Task: Search one way flight ticket for 3 adults, 3 children in business from Dallas: Dallas Fort Worth International Airport to New Bern: Coastal Carolina Regional Airport (was Craven County Regional) on 8-4-2023. Choice of flights is Southwest. Number of bags: 4 checked bags. Price is upto 25000. Outbound departure time preference is 23:15.
Action: Mouse moved to (260, 344)
Screenshot: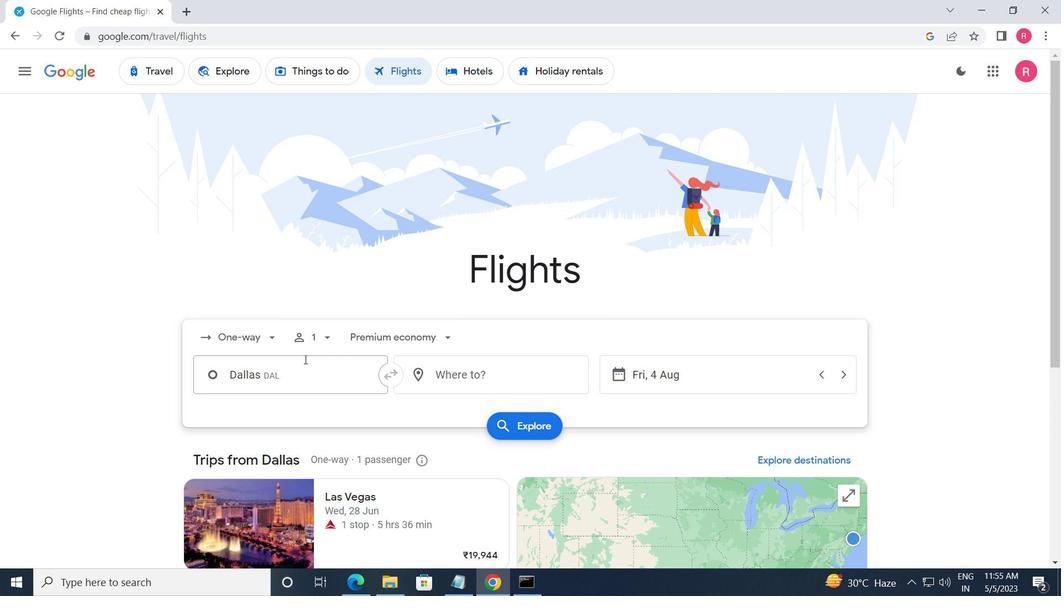 
Action: Mouse pressed left at (260, 344)
Screenshot: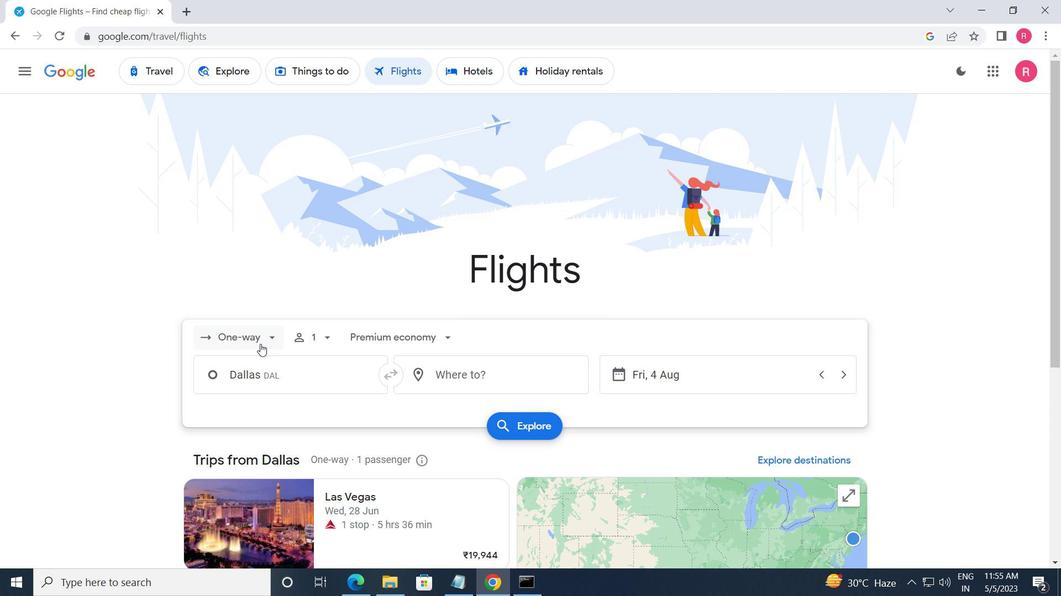 
Action: Mouse moved to (253, 400)
Screenshot: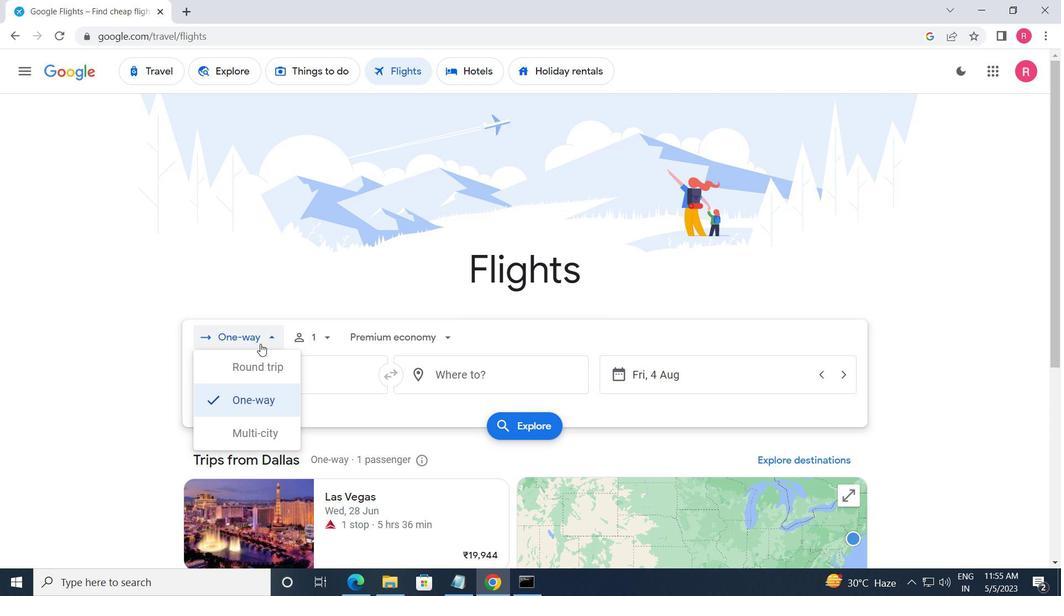 
Action: Mouse pressed left at (253, 400)
Screenshot: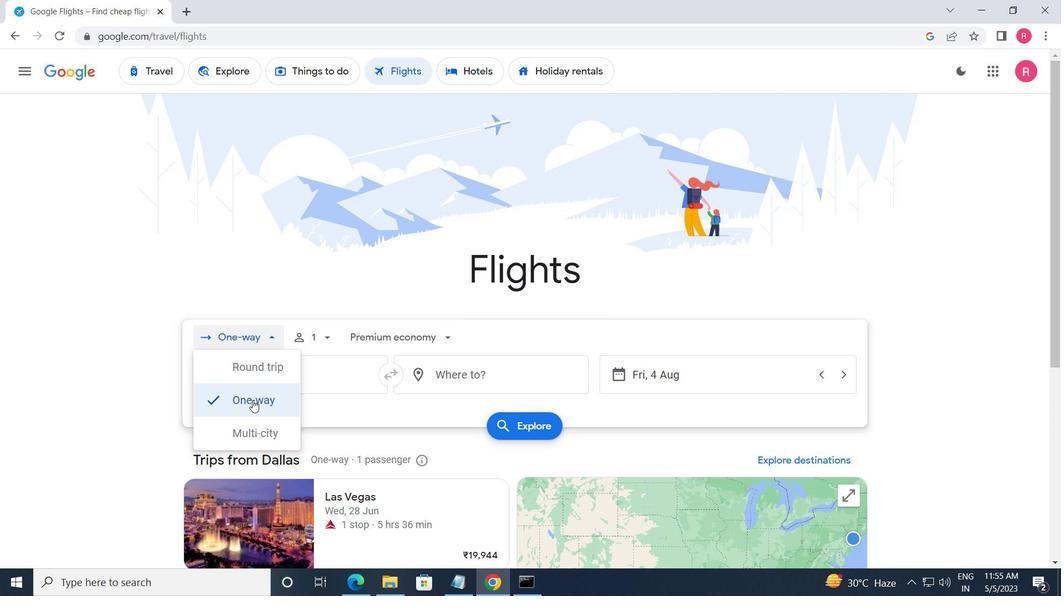 
Action: Mouse moved to (333, 338)
Screenshot: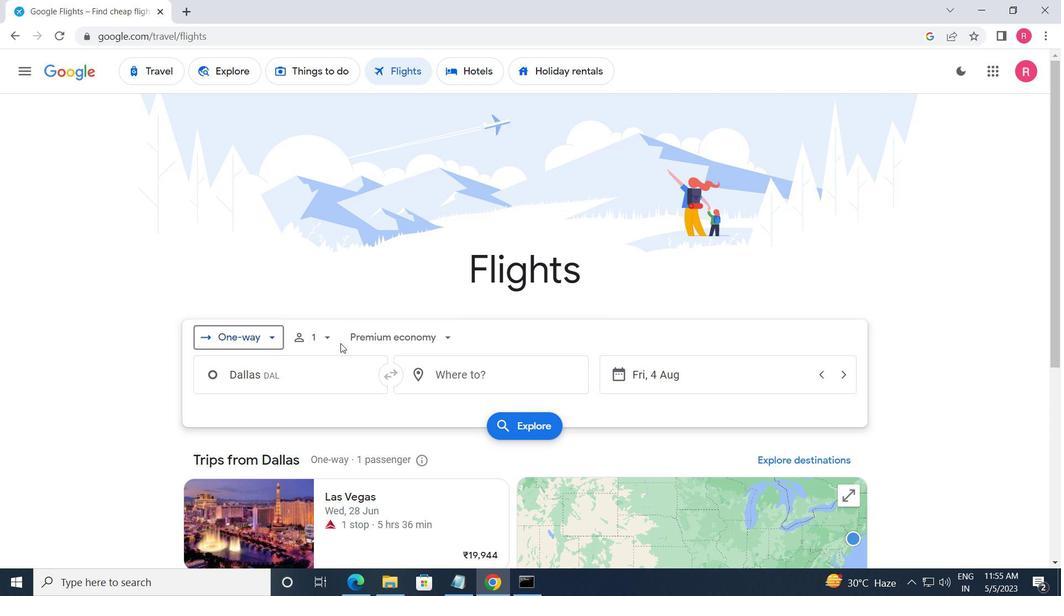 
Action: Mouse pressed left at (333, 338)
Screenshot: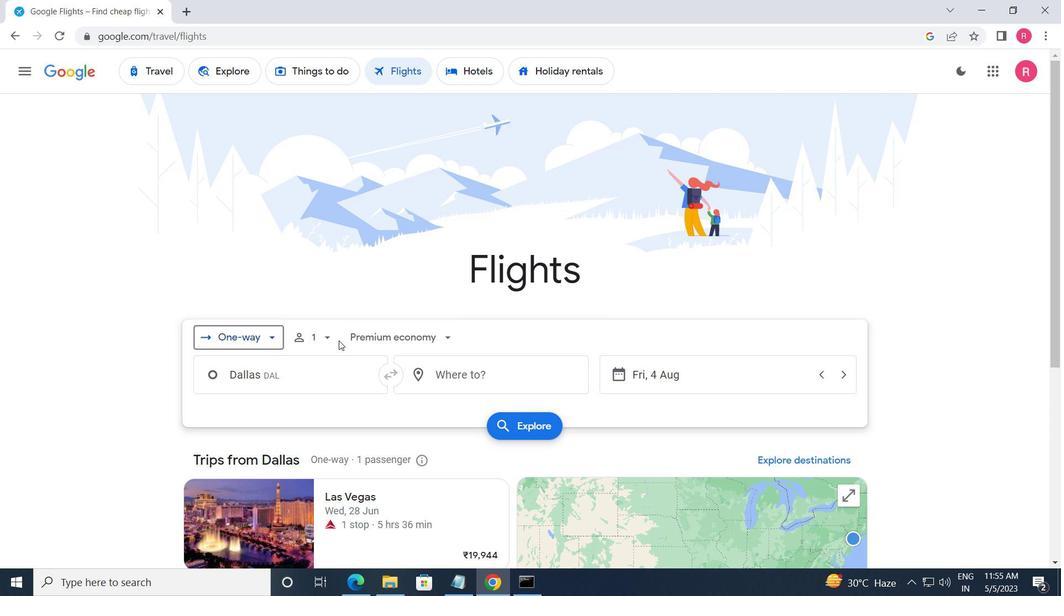 
Action: Mouse moved to (428, 374)
Screenshot: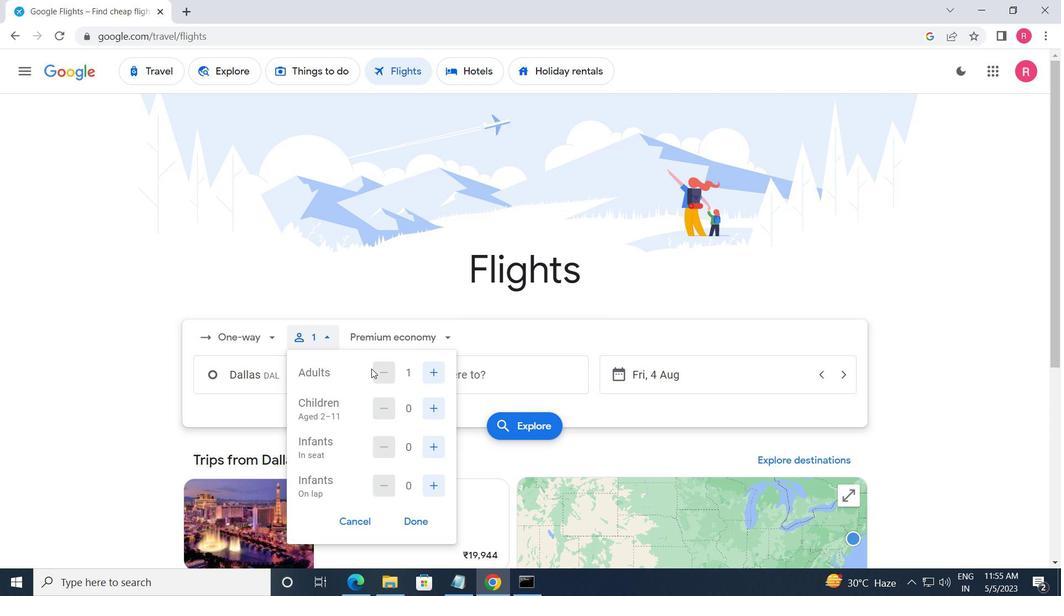 
Action: Mouse pressed left at (428, 374)
Screenshot: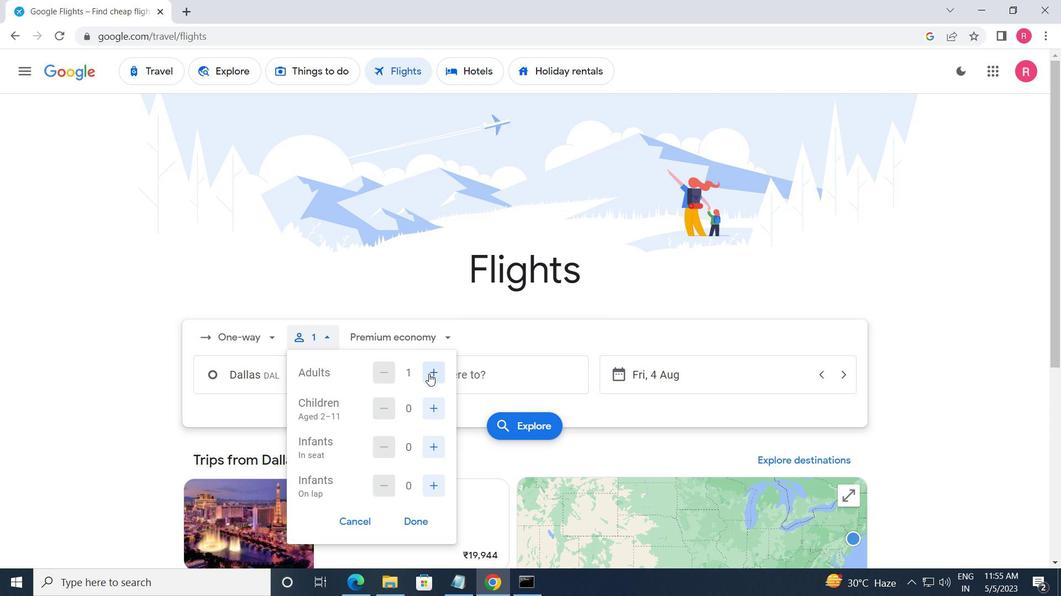 
Action: Mouse moved to (429, 374)
Screenshot: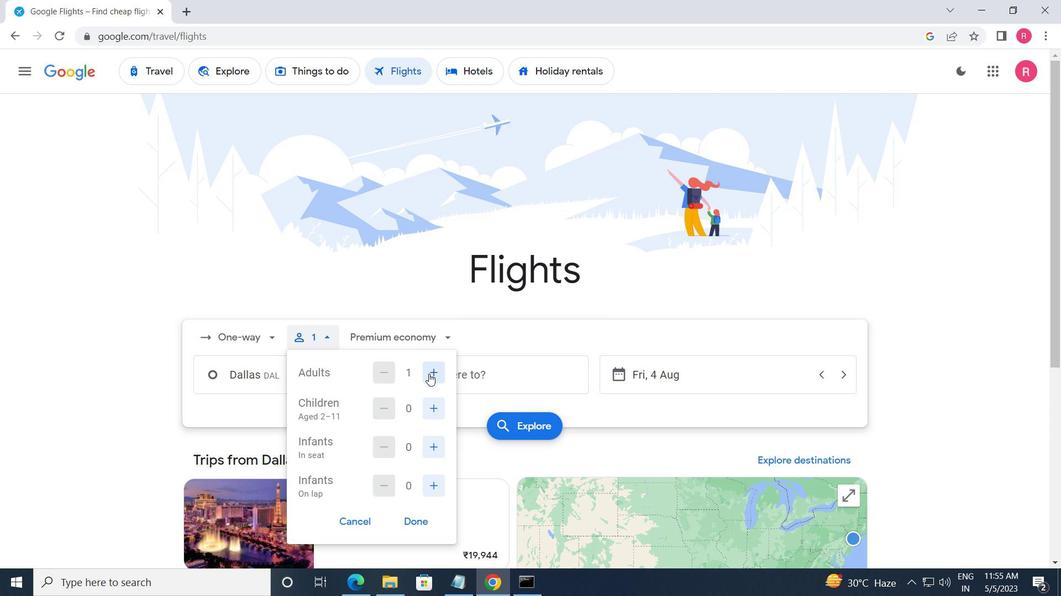 
Action: Mouse pressed left at (429, 374)
Screenshot: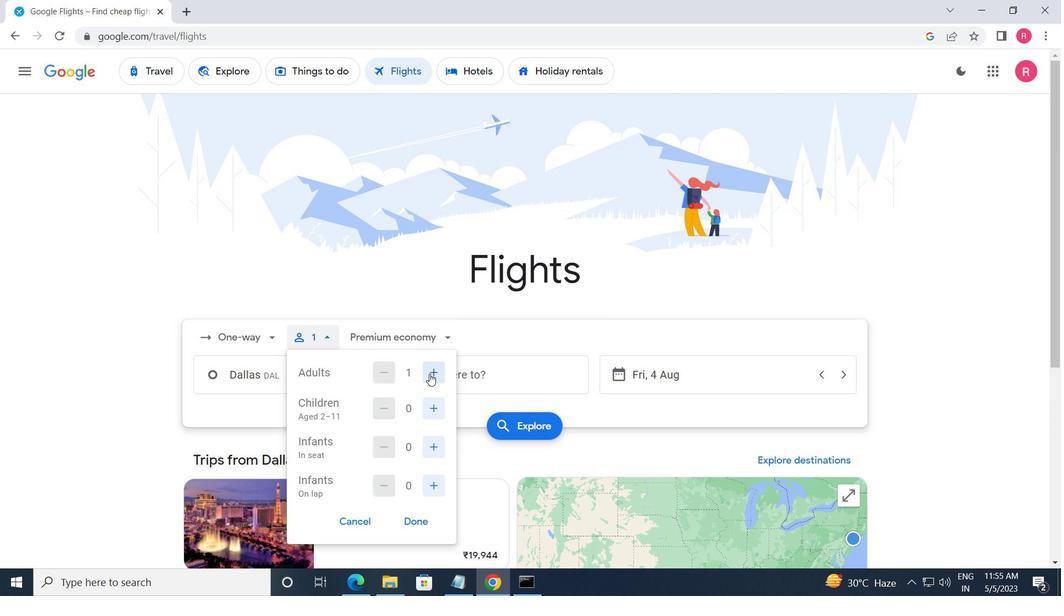 
Action: Mouse pressed left at (429, 374)
Screenshot: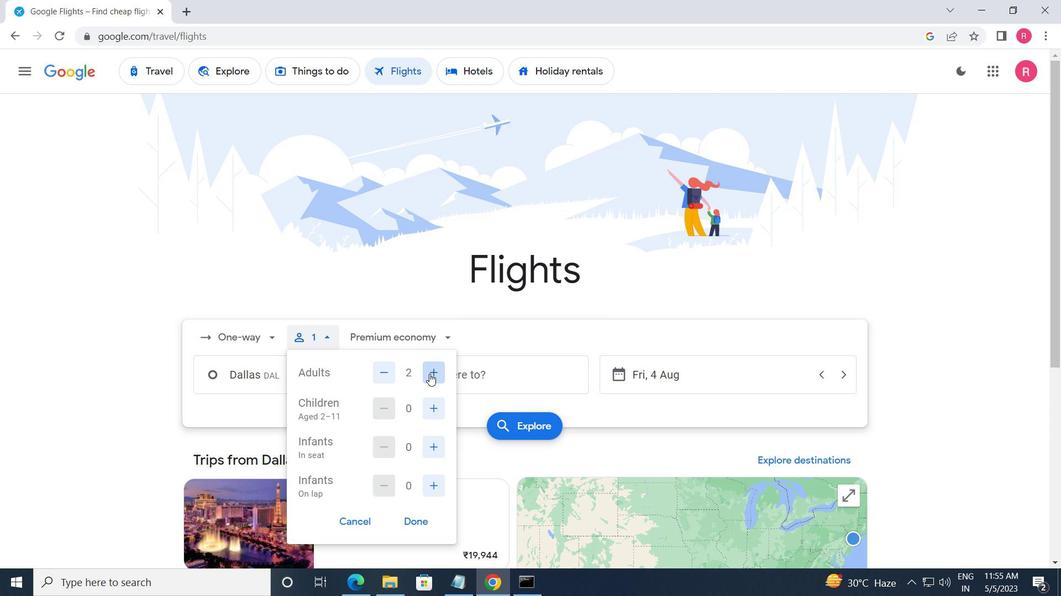 
Action: Mouse moved to (393, 371)
Screenshot: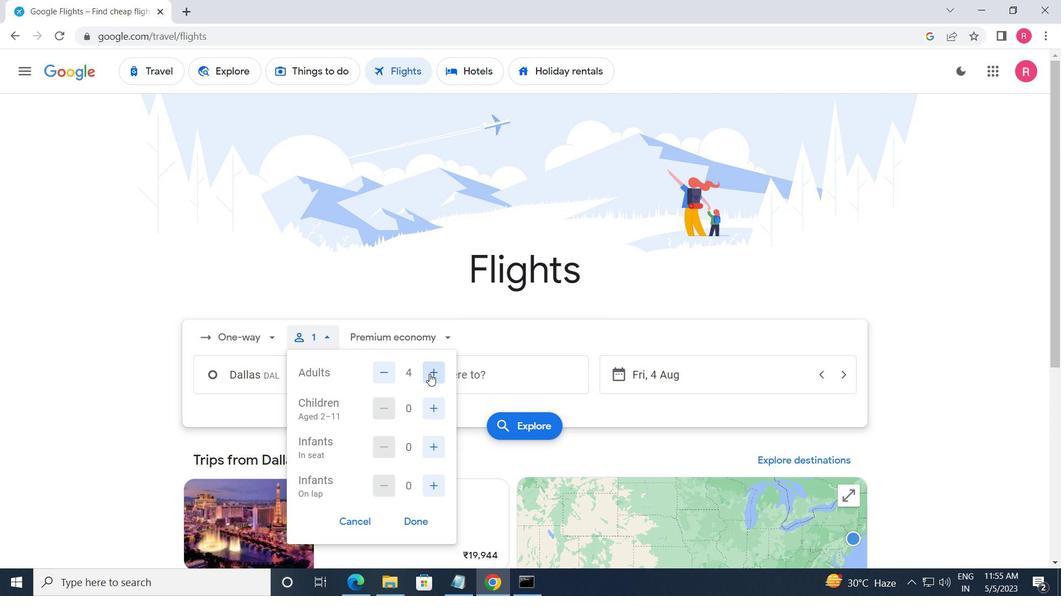 
Action: Mouse pressed left at (393, 371)
Screenshot: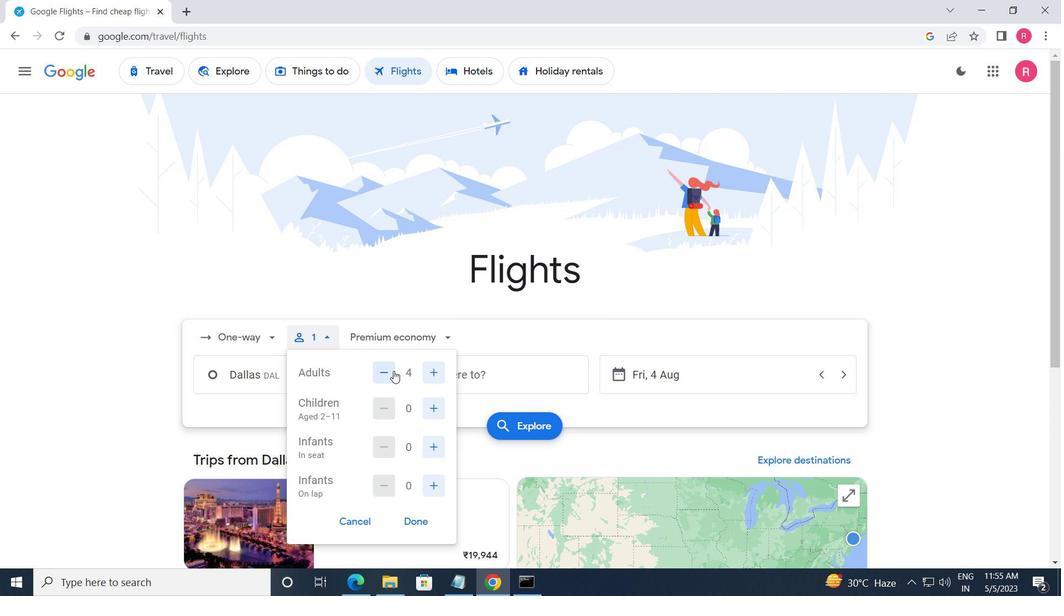 
Action: Mouse moved to (436, 413)
Screenshot: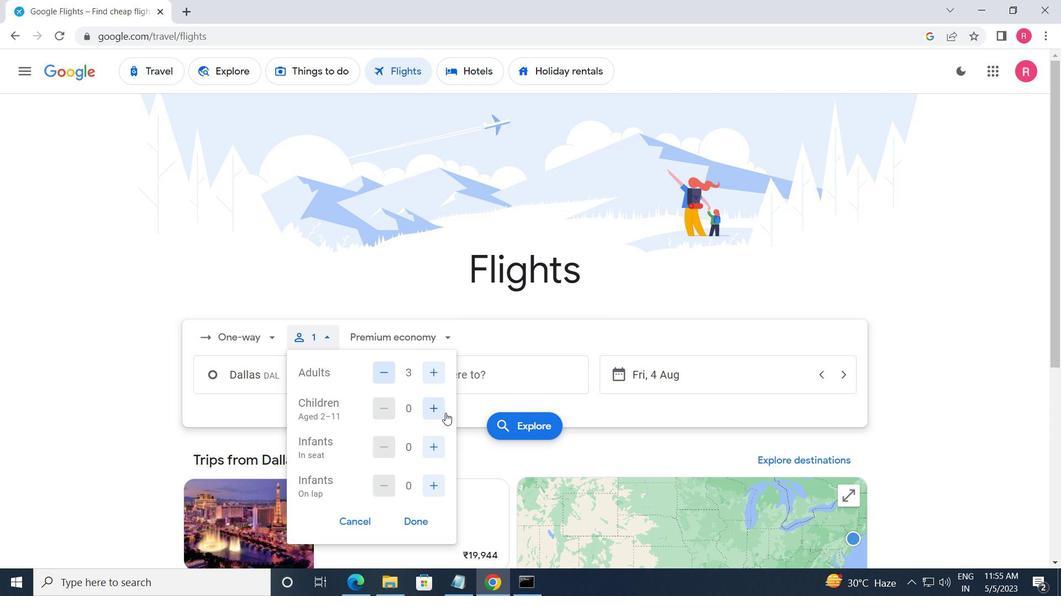 
Action: Mouse pressed left at (436, 413)
Screenshot: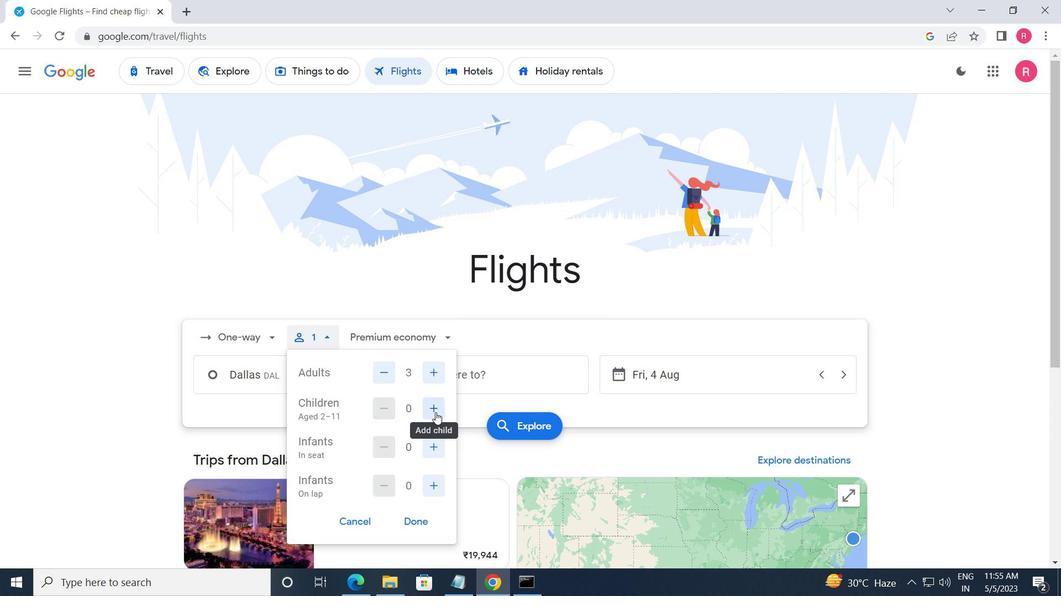 
Action: Mouse pressed left at (436, 413)
Screenshot: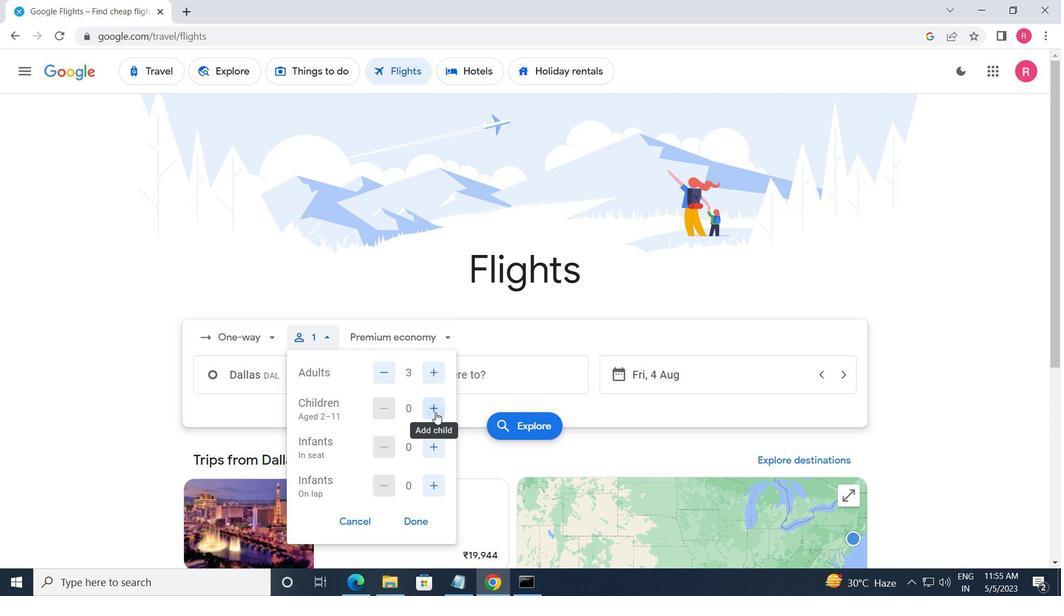
Action: Mouse pressed left at (436, 413)
Screenshot: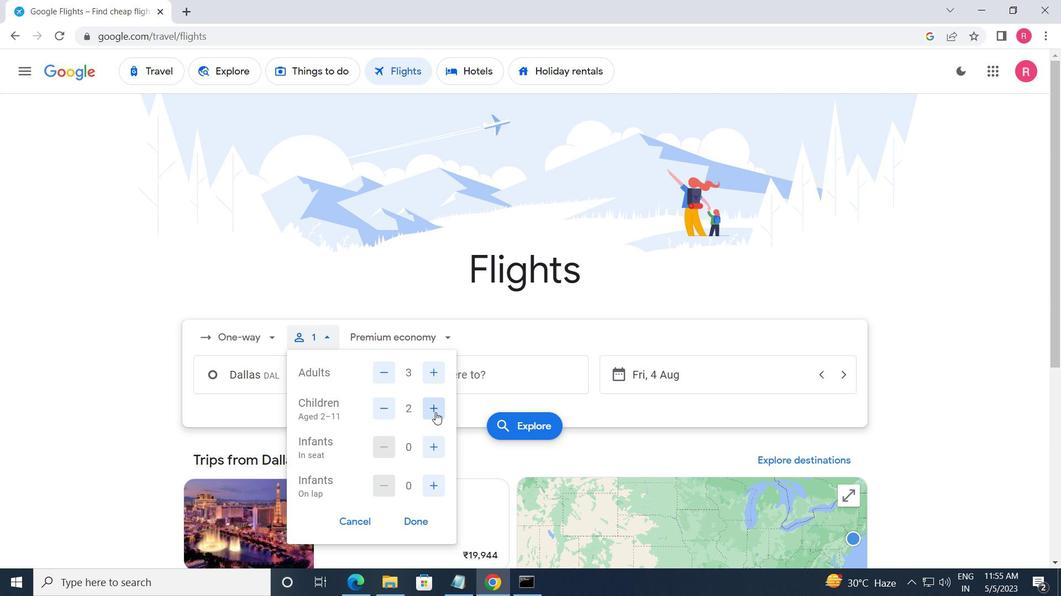 
Action: Mouse moved to (408, 520)
Screenshot: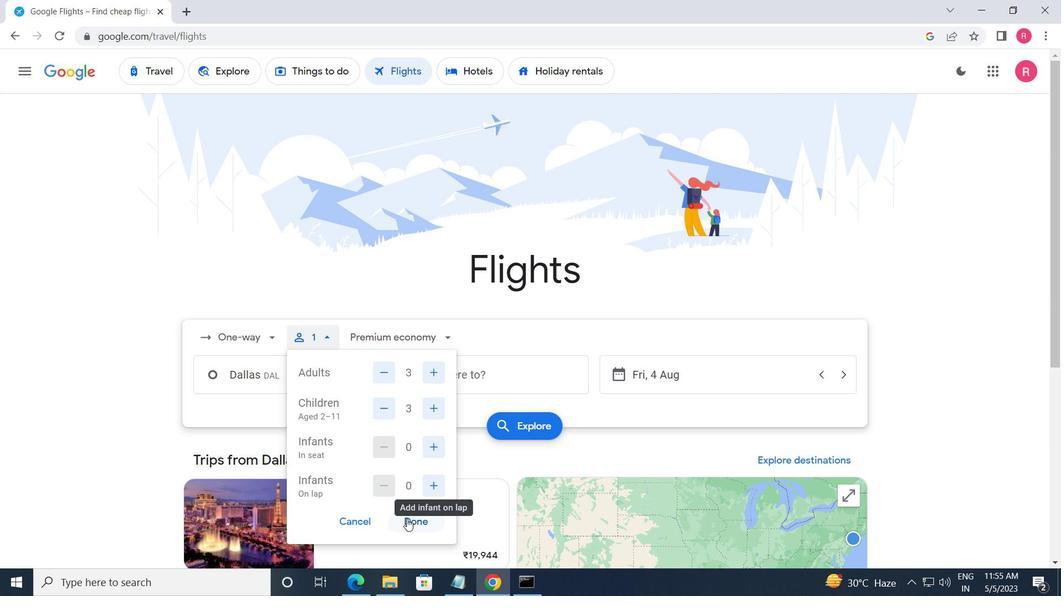 
Action: Mouse pressed left at (408, 520)
Screenshot: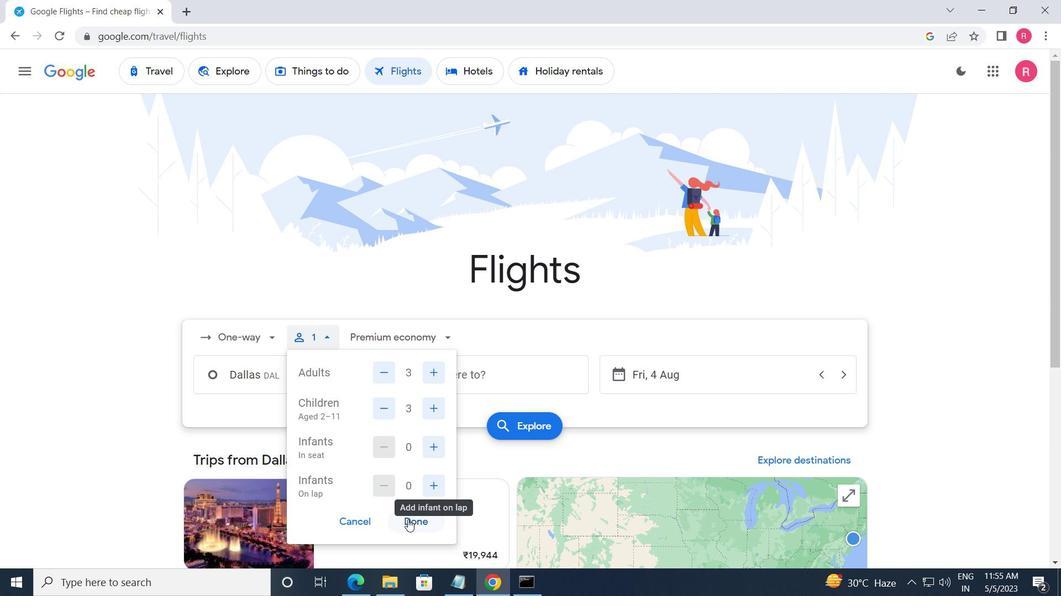 
Action: Mouse moved to (373, 337)
Screenshot: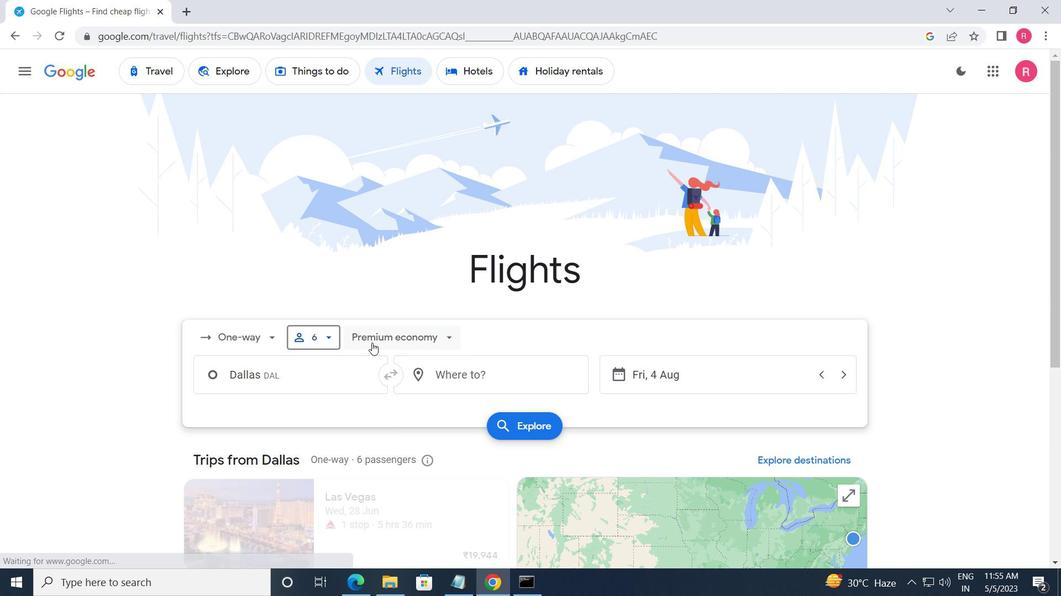 
Action: Mouse pressed left at (373, 337)
Screenshot: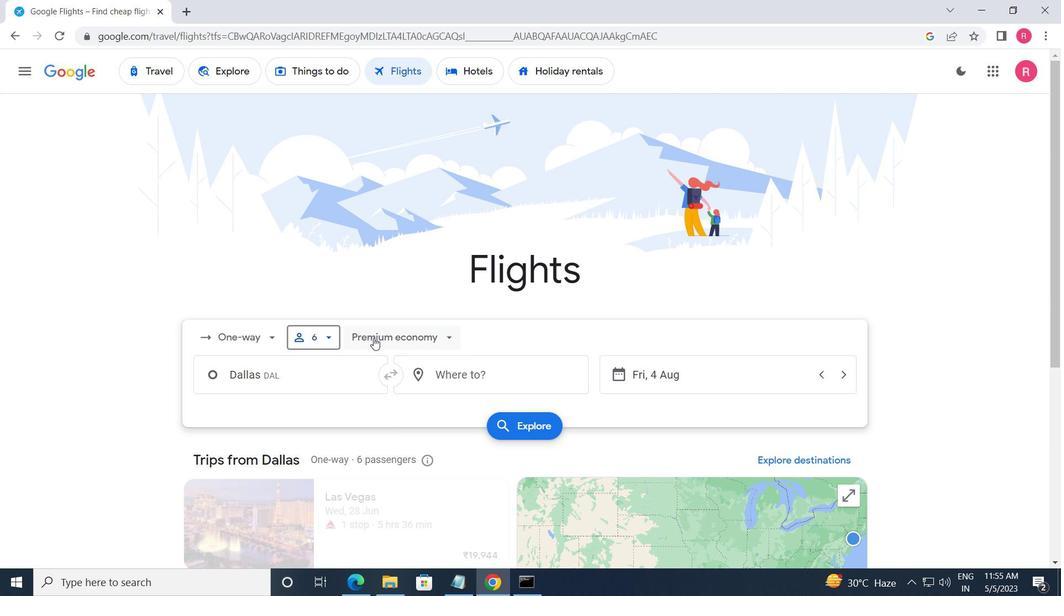 
Action: Mouse moved to (412, 442)
Screenshot: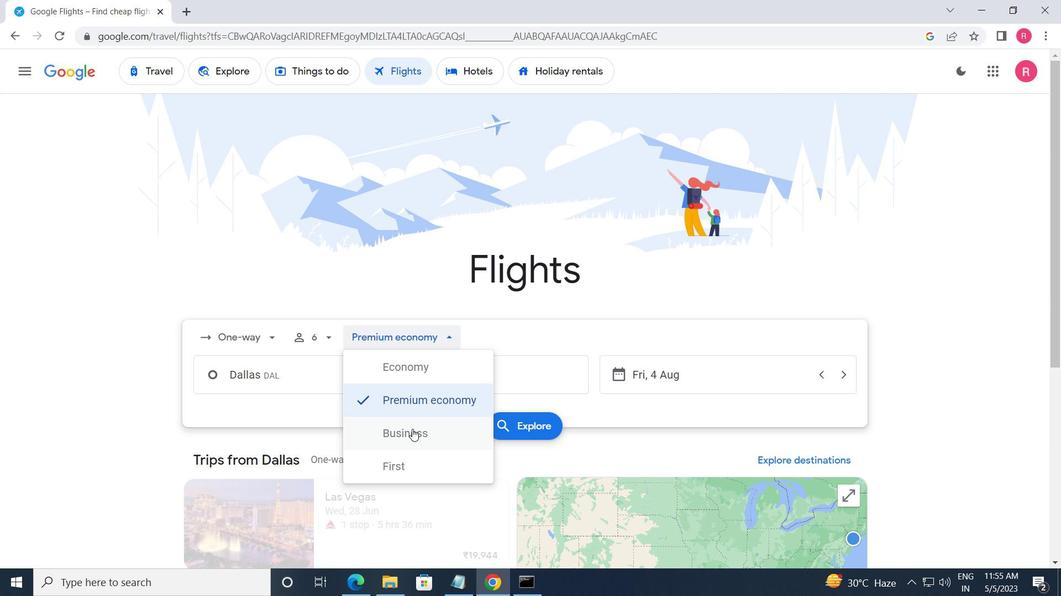 
Action: Mouse pressed left at (412, 442)
Screenshot: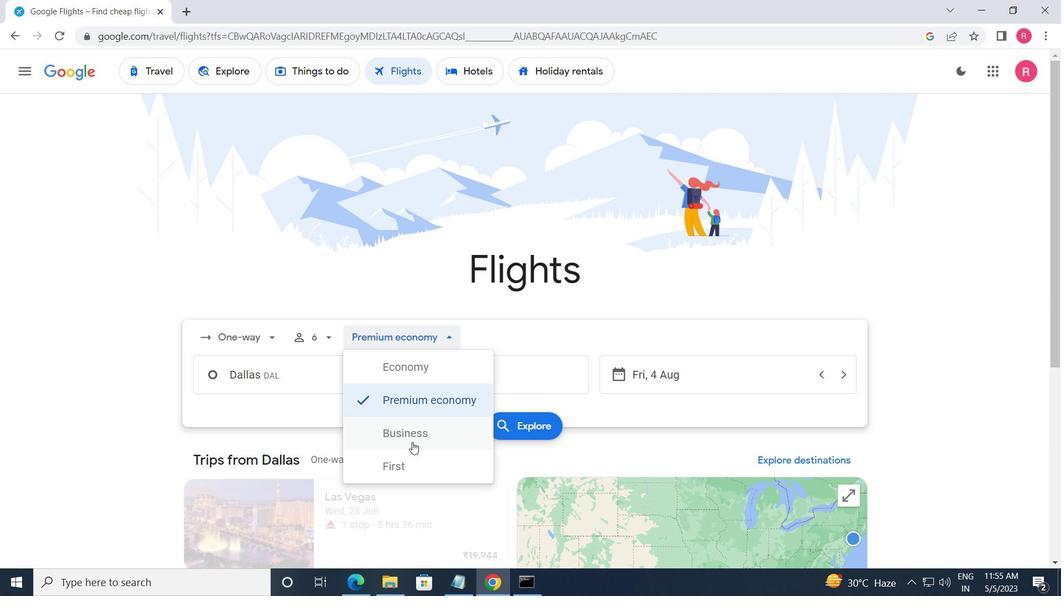
Action: Mouse moved to (322, 389)
Screenshot: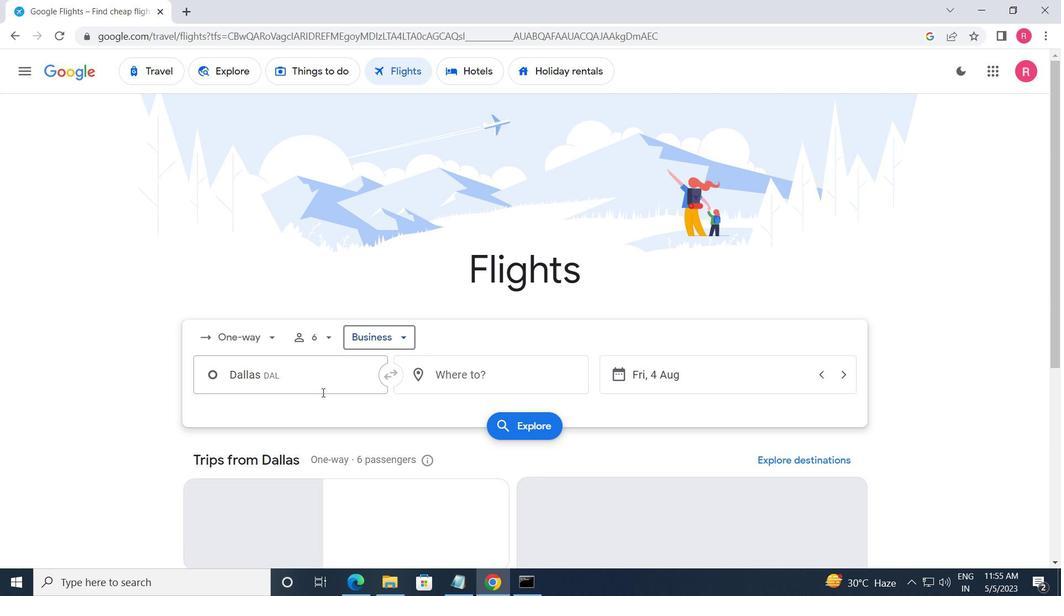 
Action: Mouse pressed left at (322, 389)
Screenshot: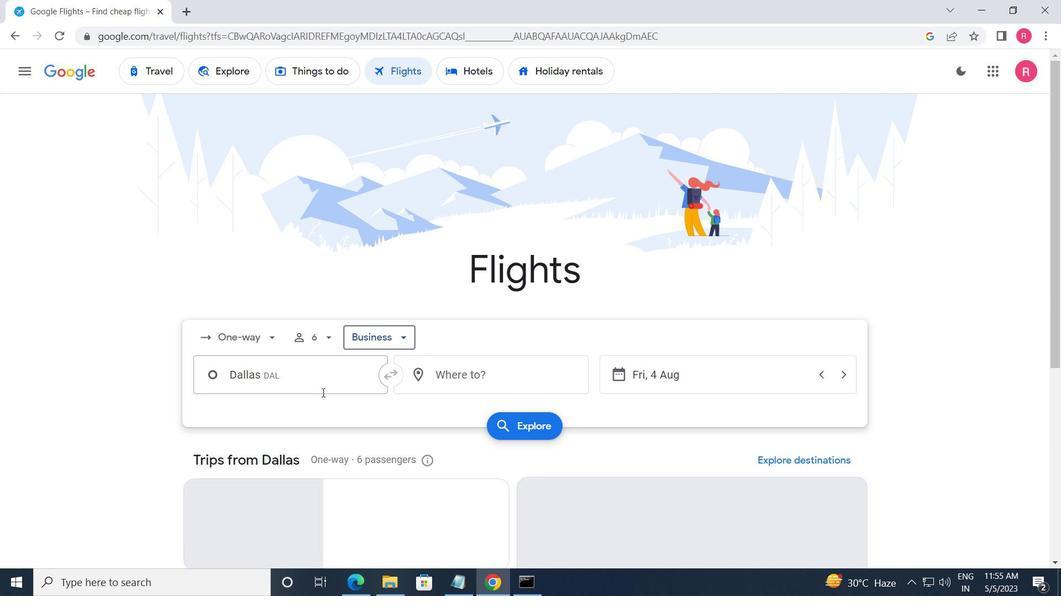 
Action: Key pressed <Key.shift>DALLAS<Key.space><Key.shift>LOVE
Screenshot: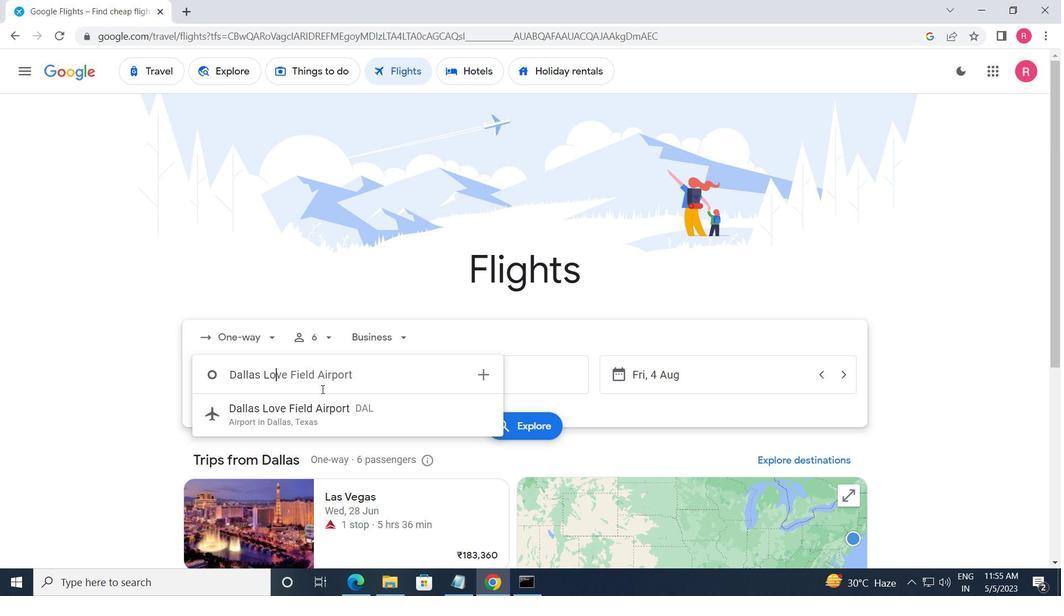 
Action: Mouse moved to (326, 425)
Screenshot: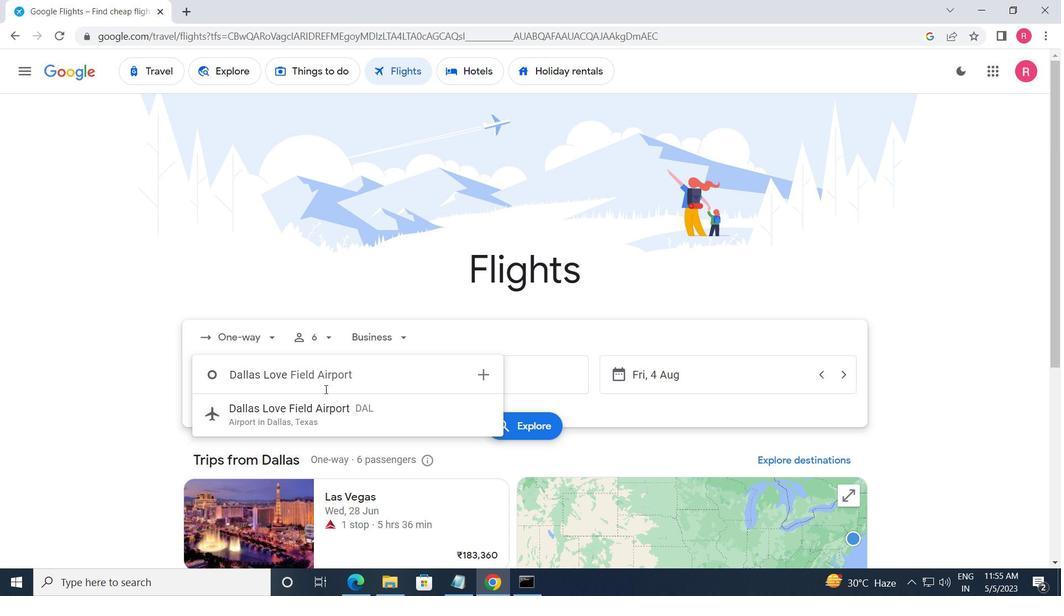 
Action: Mouse pressed left at (326, 425)
Screenshot: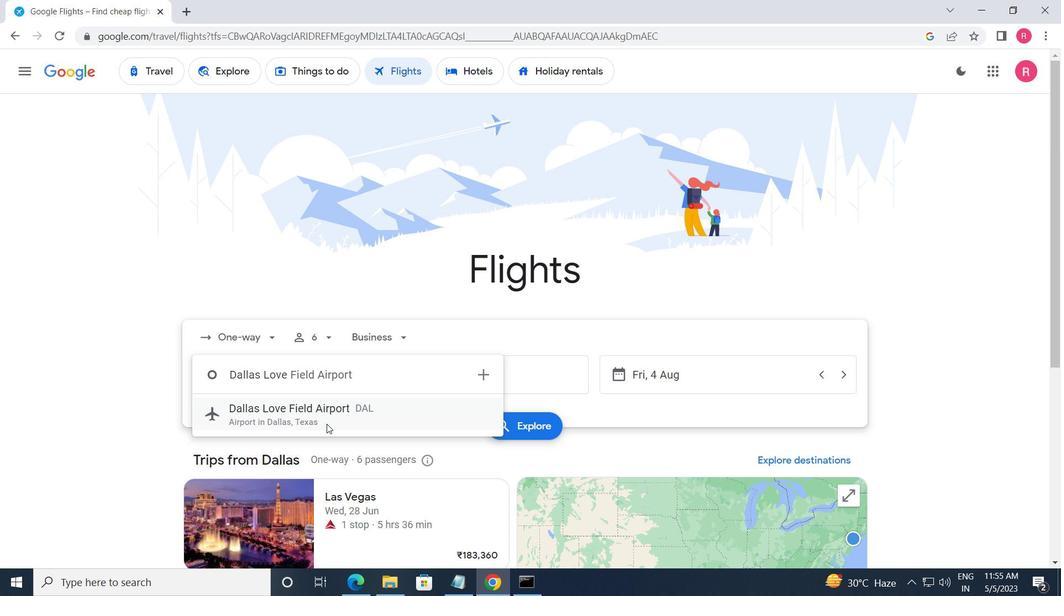 
Action: Mouse moved to (451, 370)
Screenshot: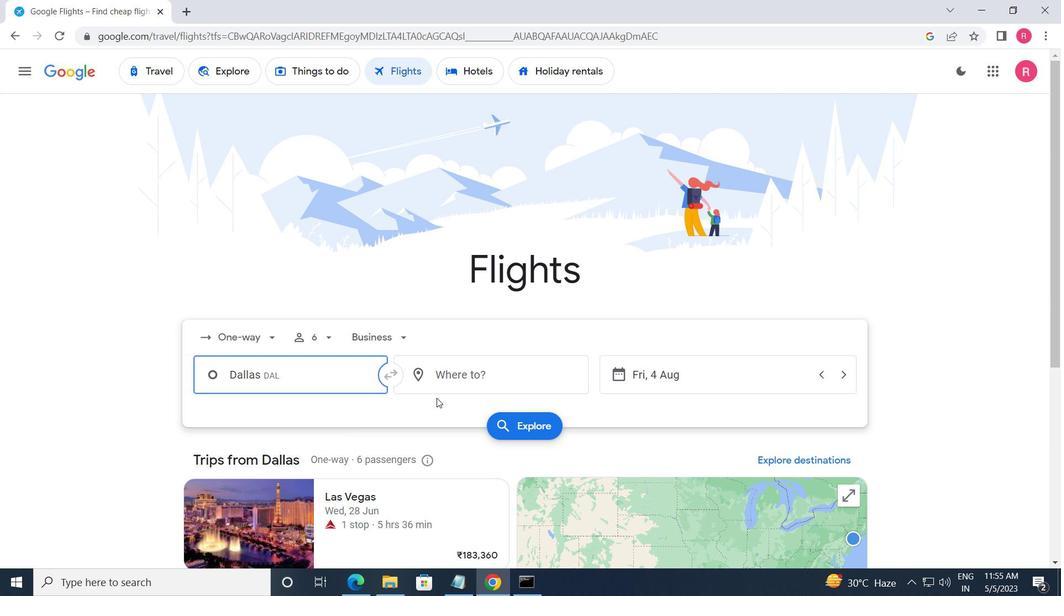 
Action: Mouse pressed left at (451, 370)
Screenshot: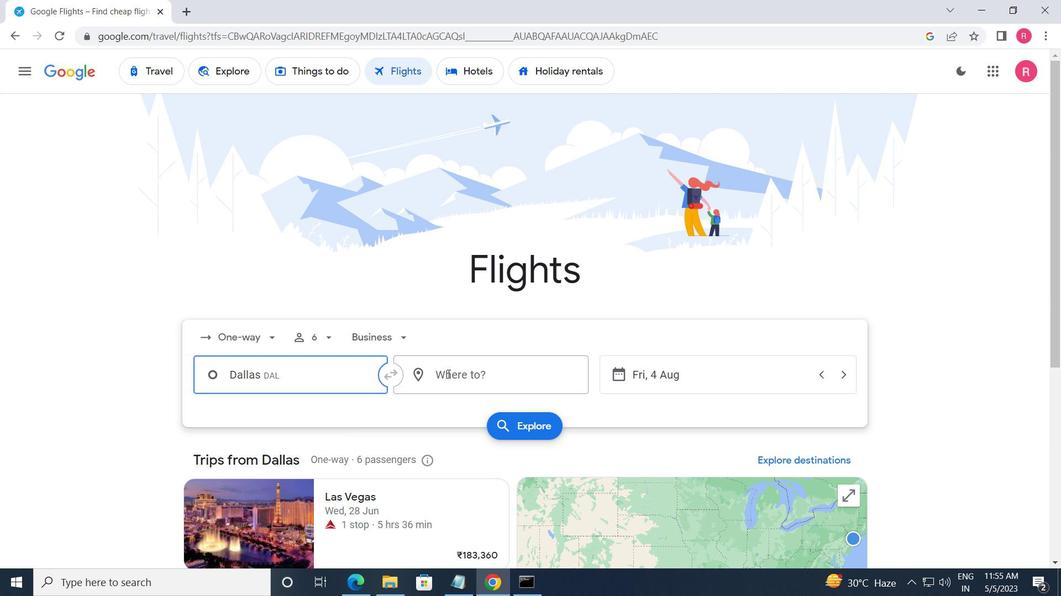 
Action: Mouse moved to (448, 383)
Screenshot: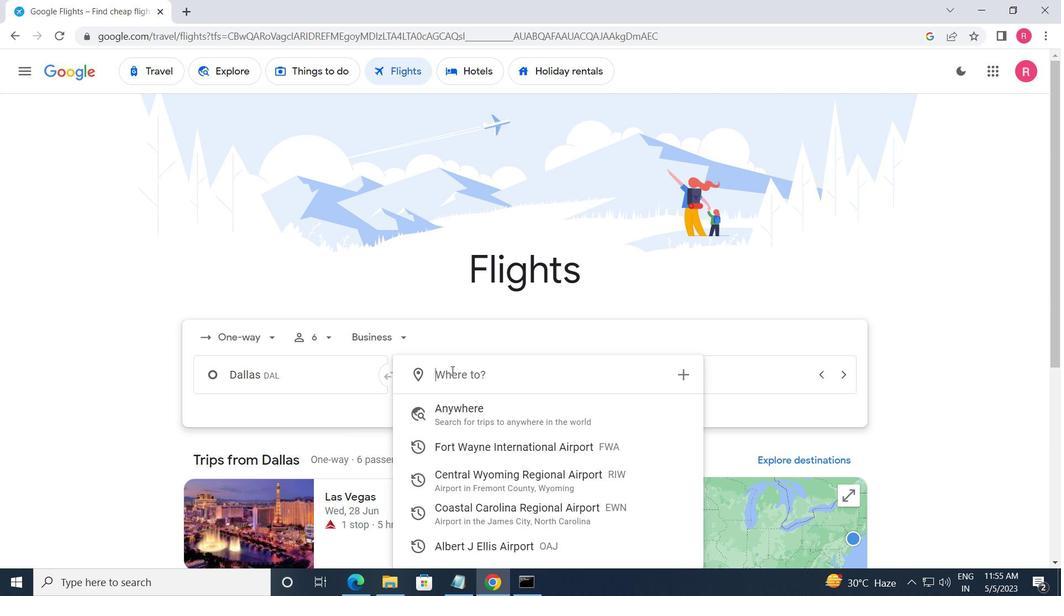 
Action: Key pressed <Key.shift>COASTAL<Key.space>
Screenshot: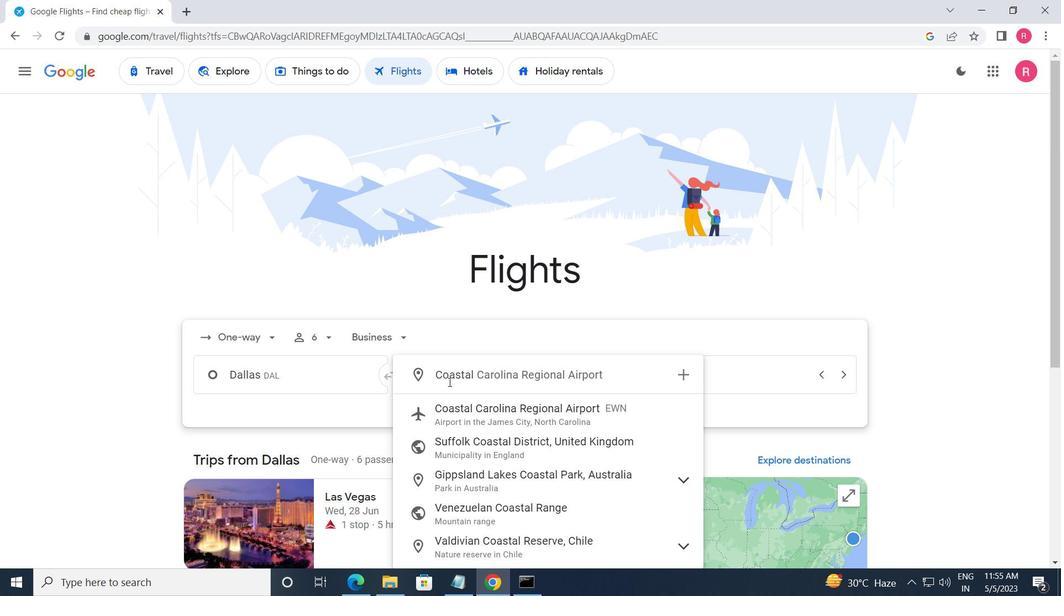 
Action: Mouse moved to (483, 411)
Screenshot: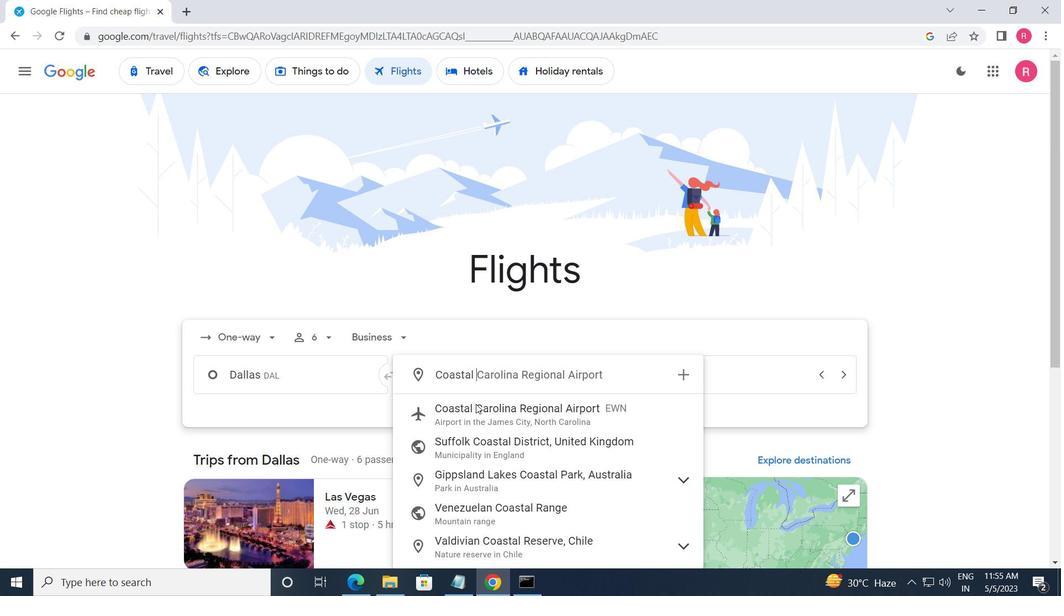 
Action: Mouse pressed left at (483, 411)
Screenshot: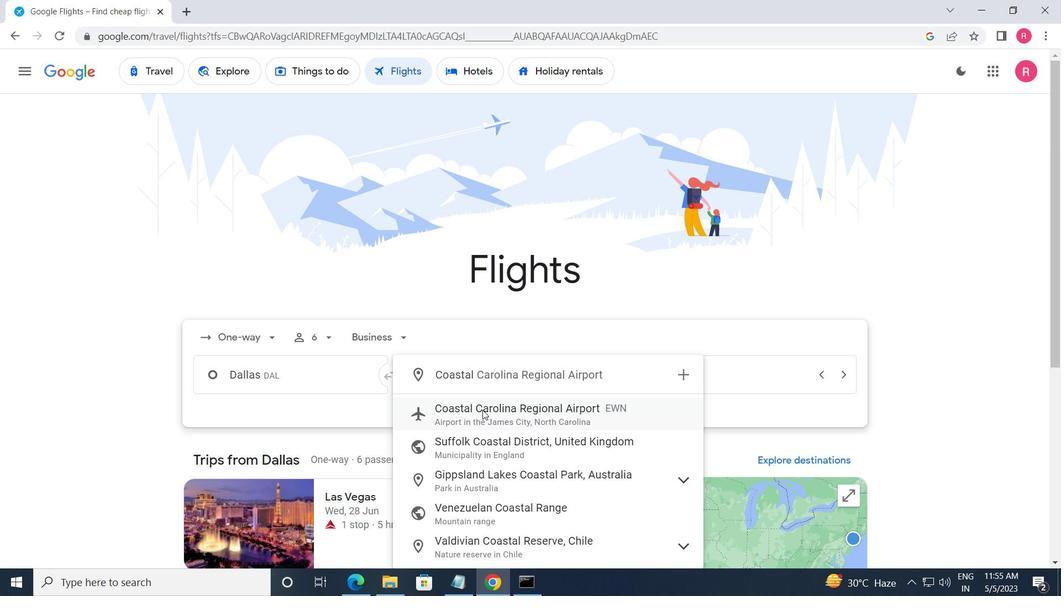
Action: Mouse moved to (687, 378)
Screenshot: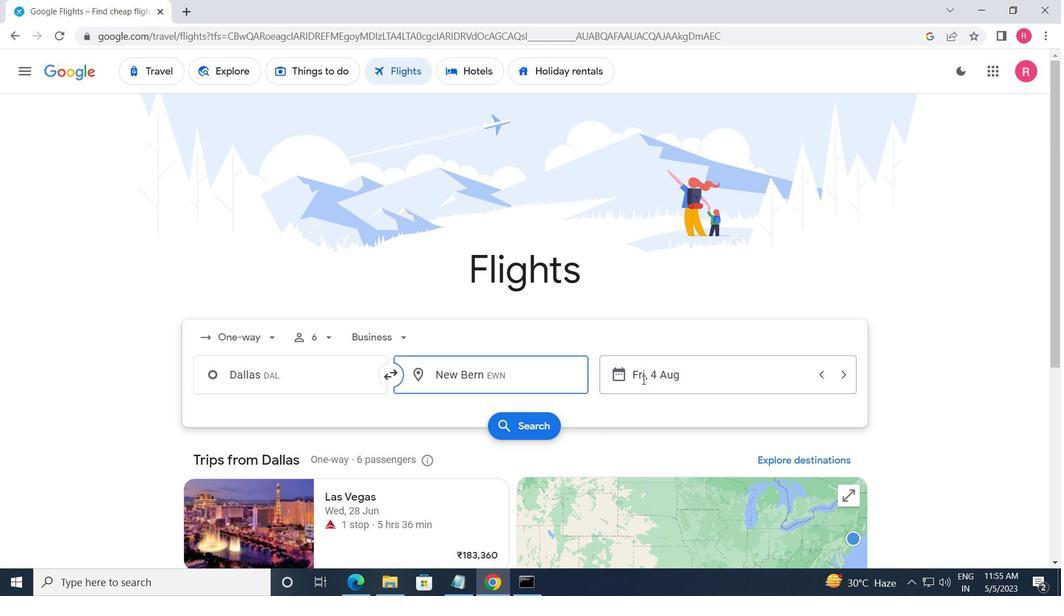 
Action: Mouse pressed left at (687, 378)
Screenshot: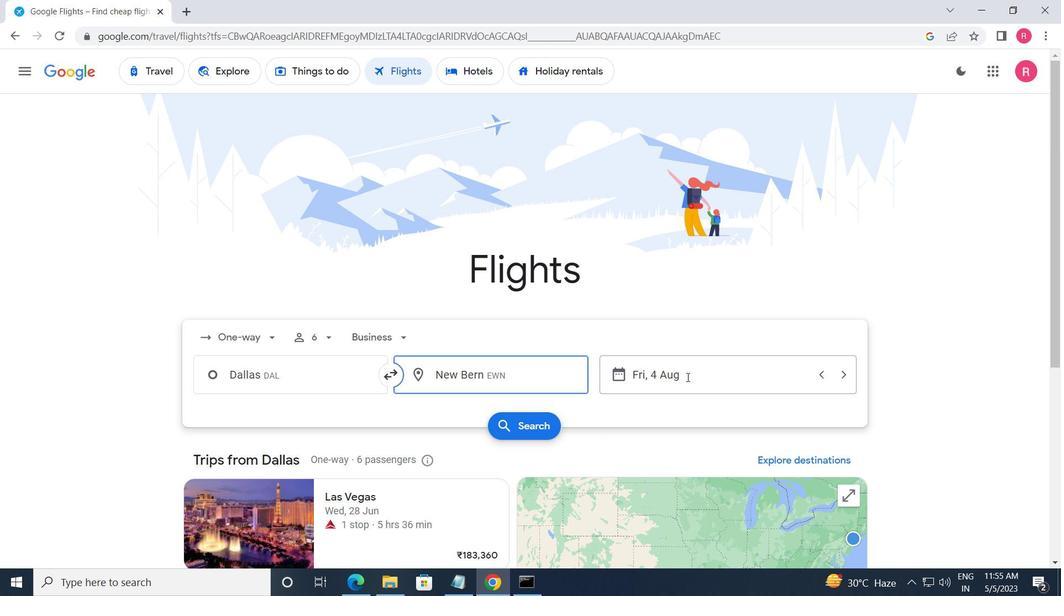 
Action: Mouse moved to (525, 317)
Screenshot: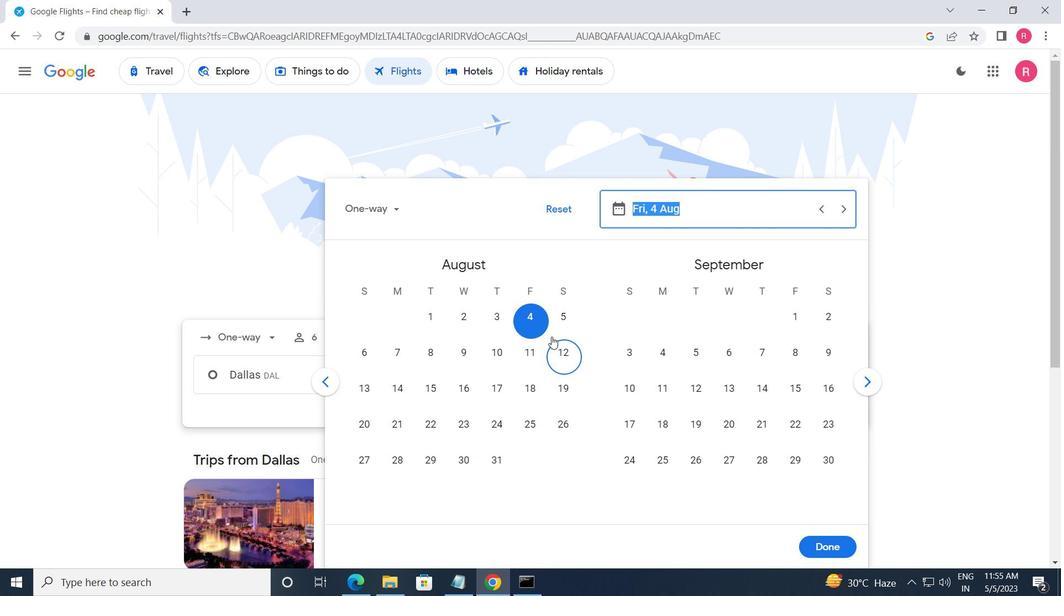 
Action: Mouse pressed left at (525, 317)
Screenshot: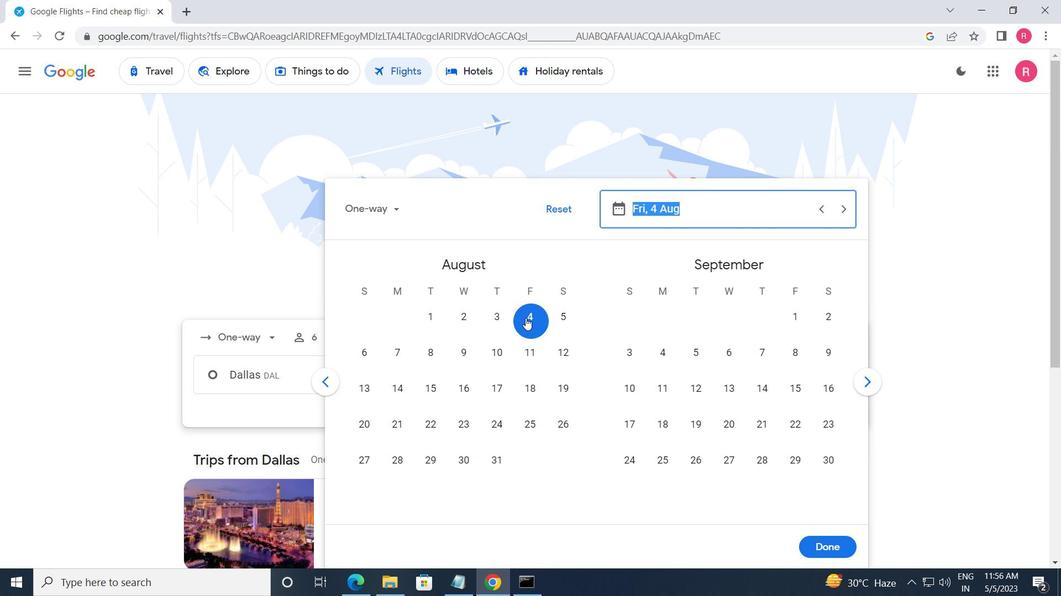 
Action: Mouse moved to (824, 551)
Screenshot: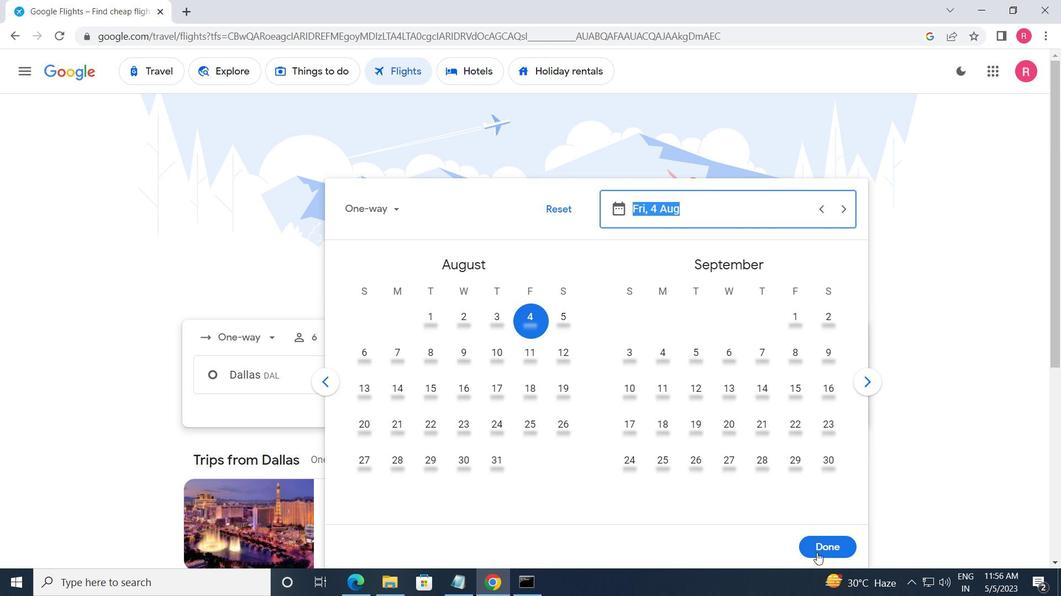 
Action: Mouse pressed left at (824, 551)
Screenshot: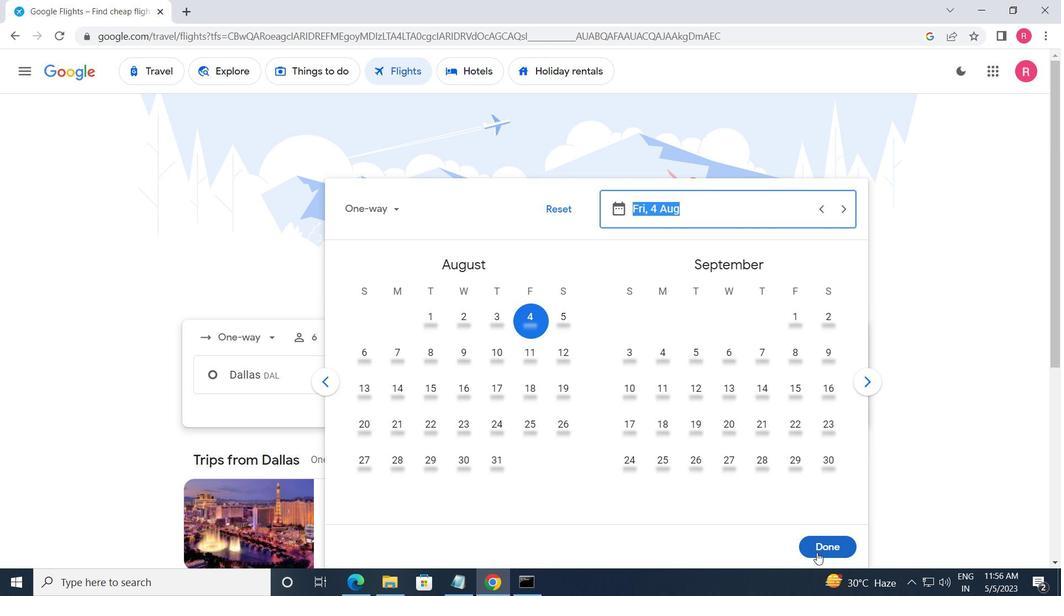 
Action: Mouse moved to (525, 428)
Screenshot: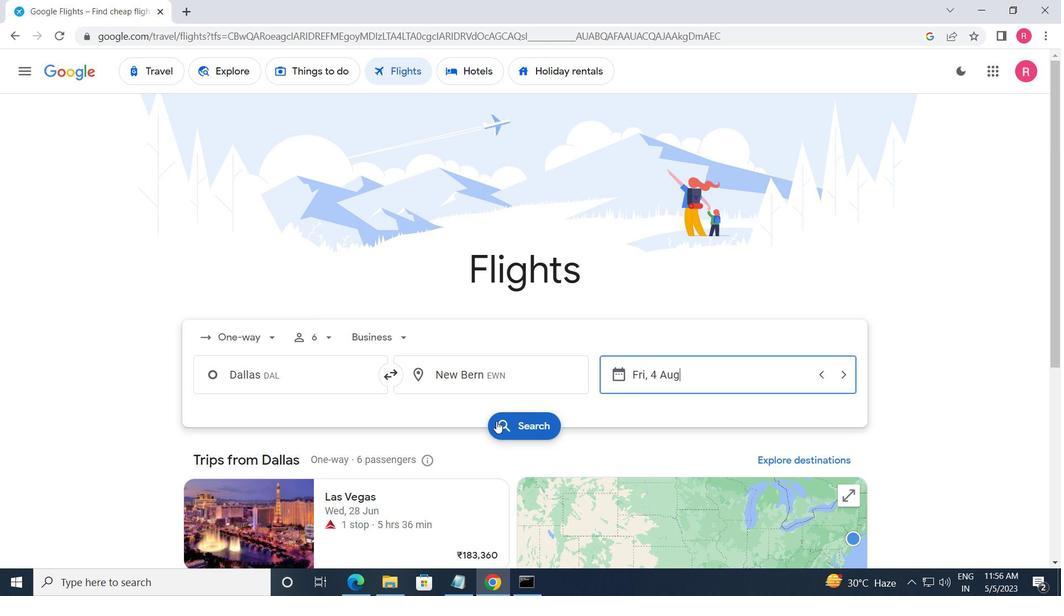 
Action: Mouse pressed left at (525, 428)
Screenshot: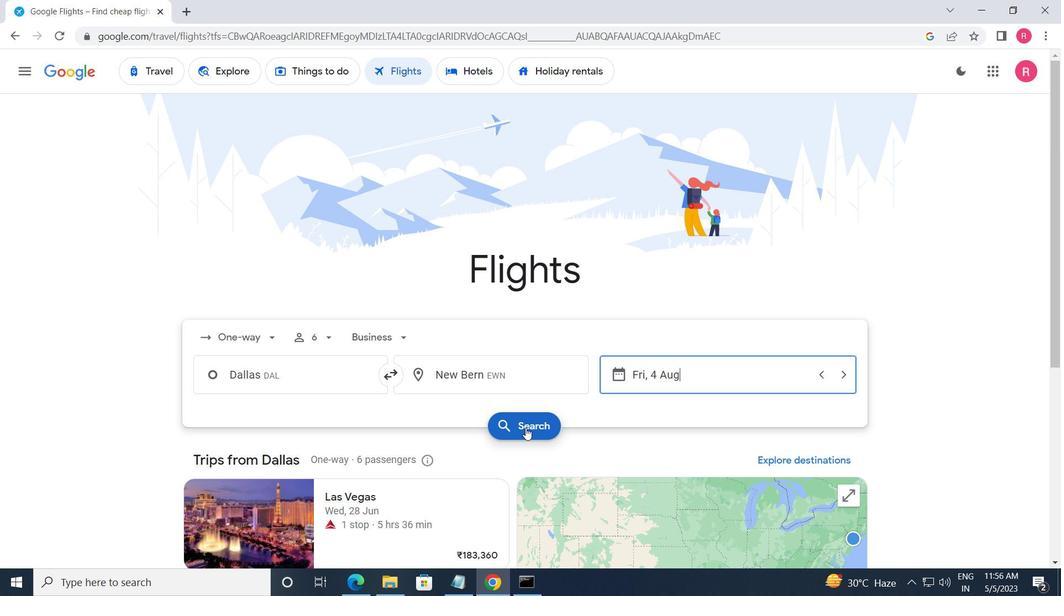 
Action: Mouse moved to (223, 202)
Screenshot: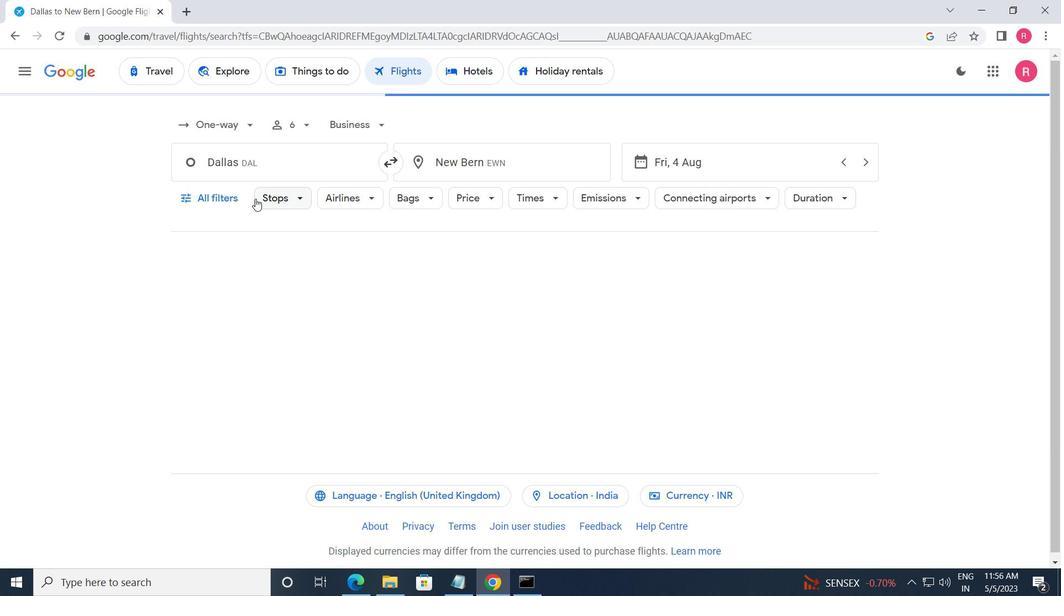 
Action: Mouse pressed left at (223, 202)
Screenshot: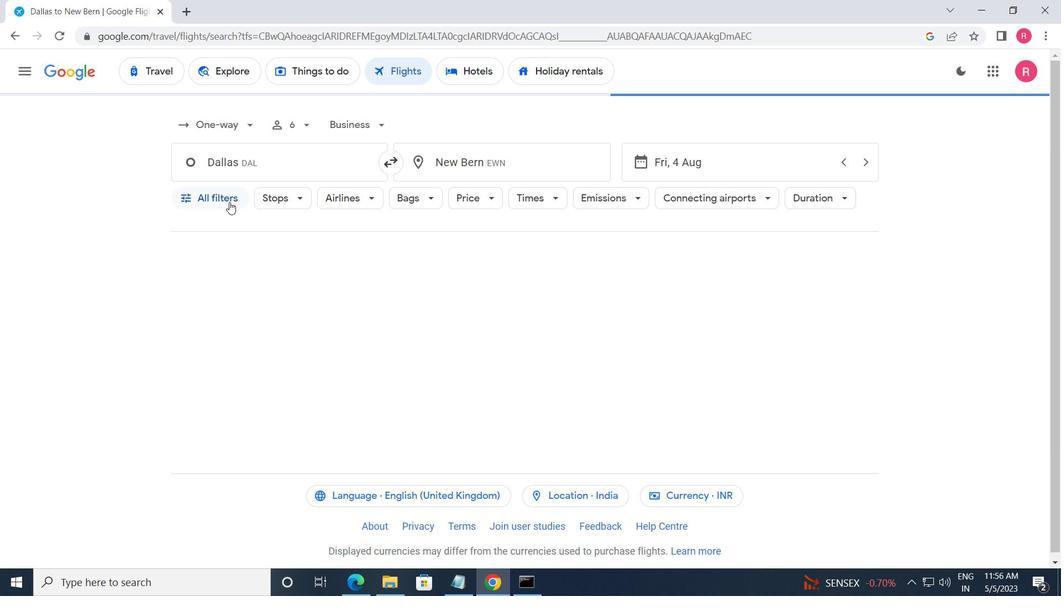 
Action: Mouse moved to (211, 325)
Screenshot: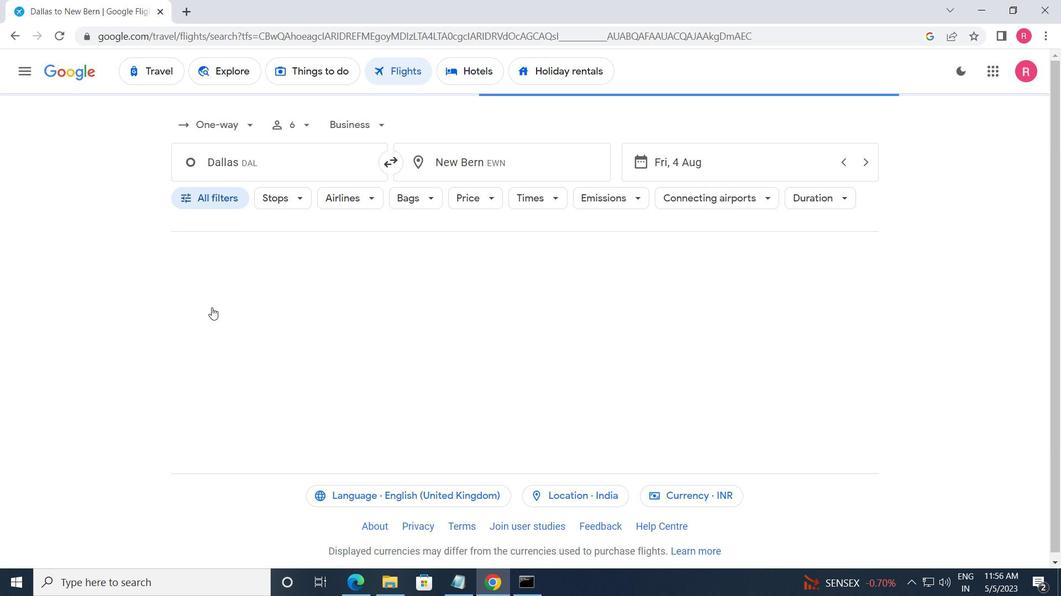 
Action: Mouse scrolled (211, 324) with delta (0, 0)
Screenshot: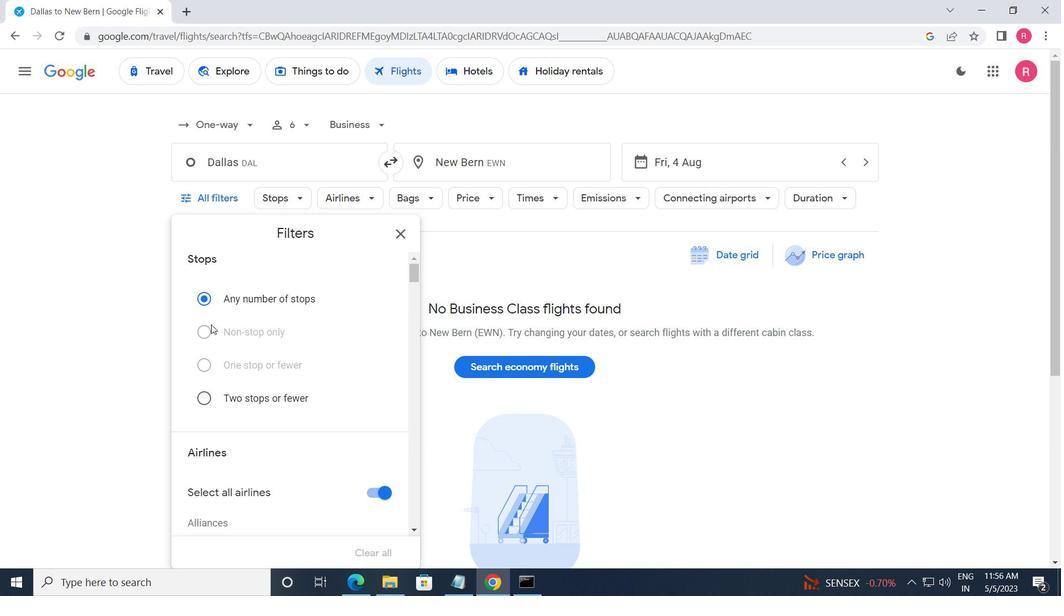 
Action: Mouse scrolled (211, 324) with delta (0, 0)
Screenshot: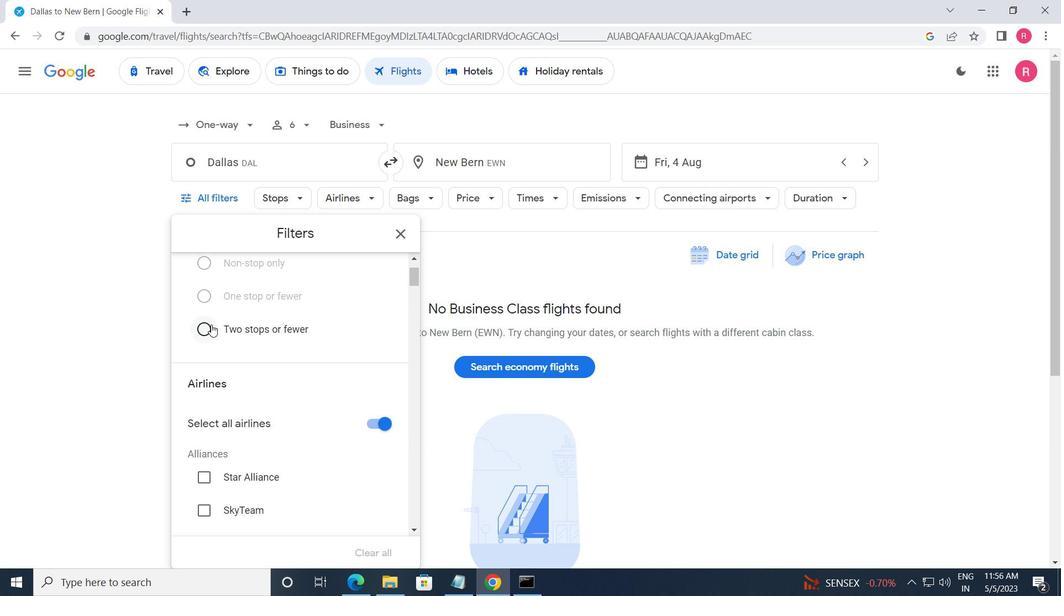 
Action: Mouse scrolled (211, 324) with delta (0, 0)
Screenshot: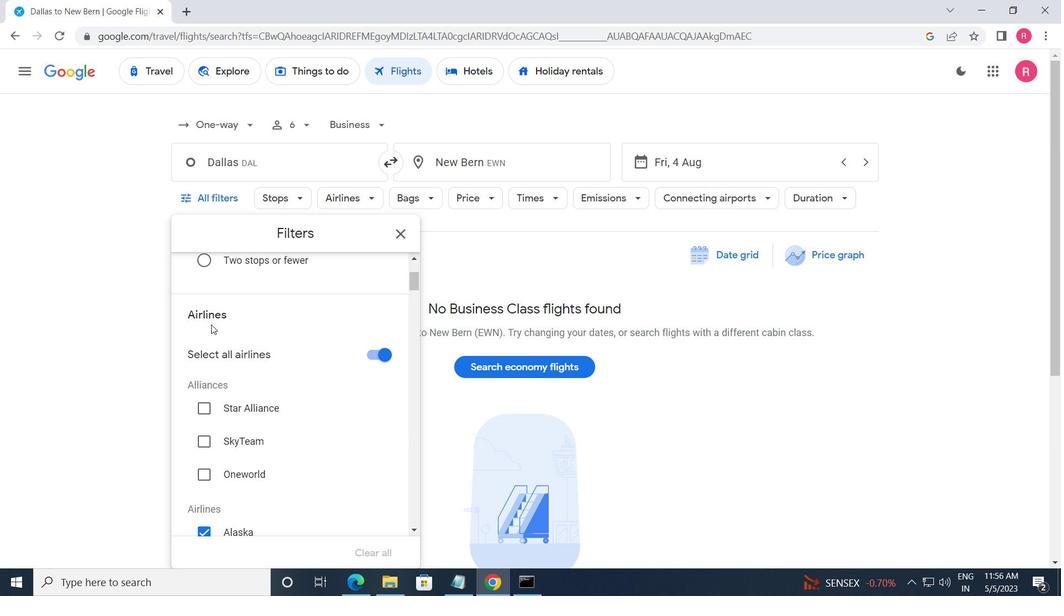 
Action: Mouse scrolled (211, 324) with delta (0, 0)
Screenshot: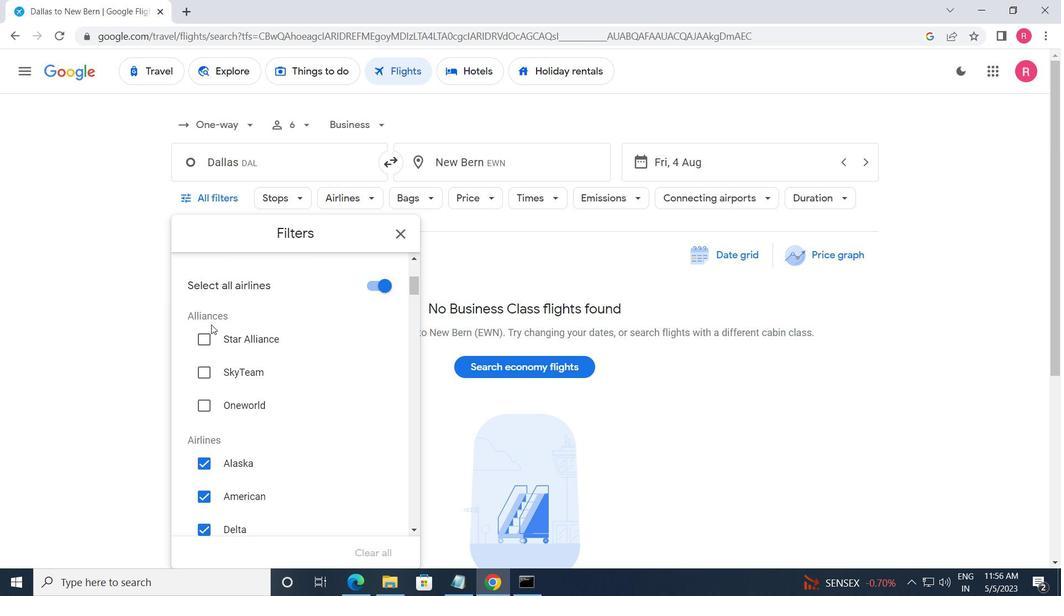 
Action: Mouse scrolled (211, 324) with delta (0, 0)
Screenshot: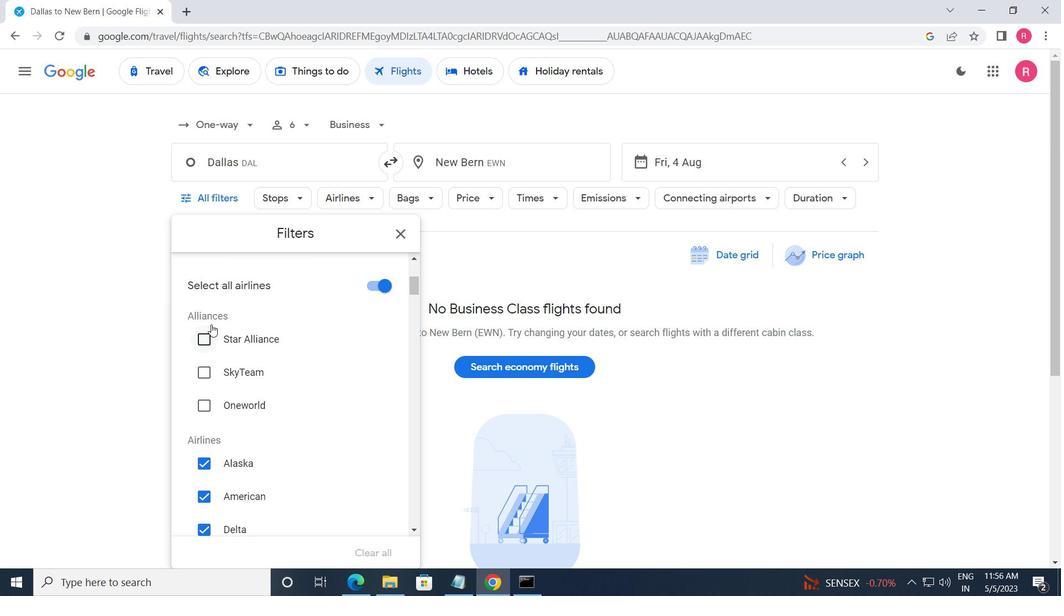 
Action: Mouse moved to (259, 329)
Screenshot: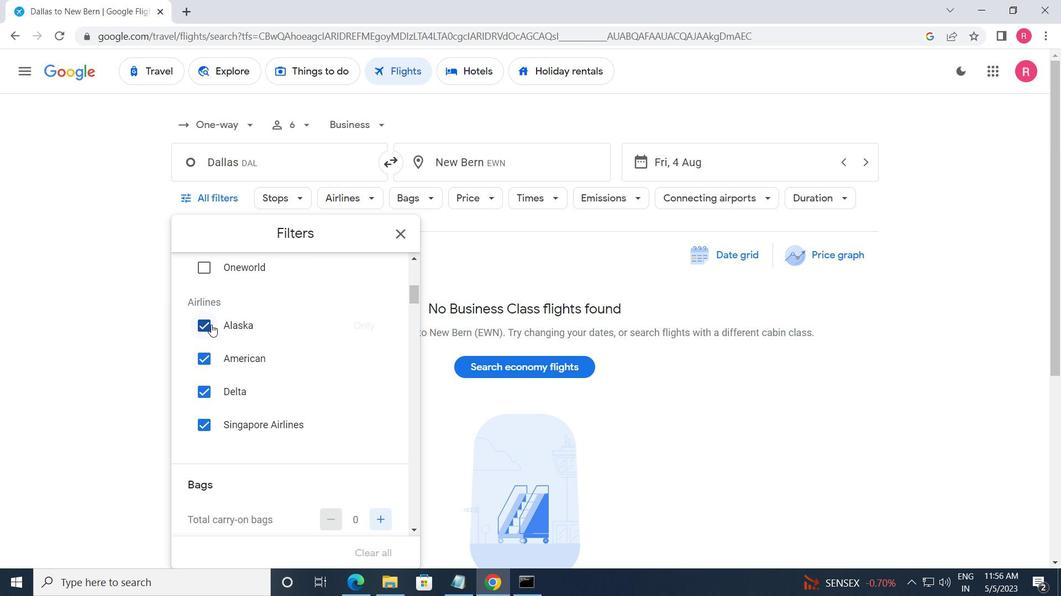 
Action: Mouse scrolled (259, 329) with delta (0, 0)
Screenshot: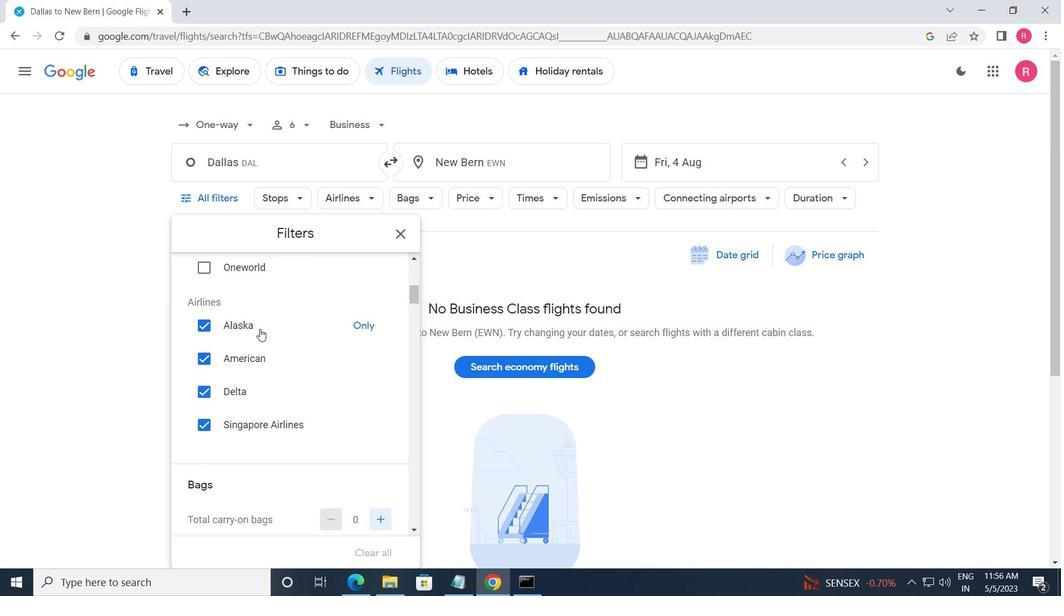 
Action: Mouse scrolled (259, 329) with delta (0, 0)
Screenshot: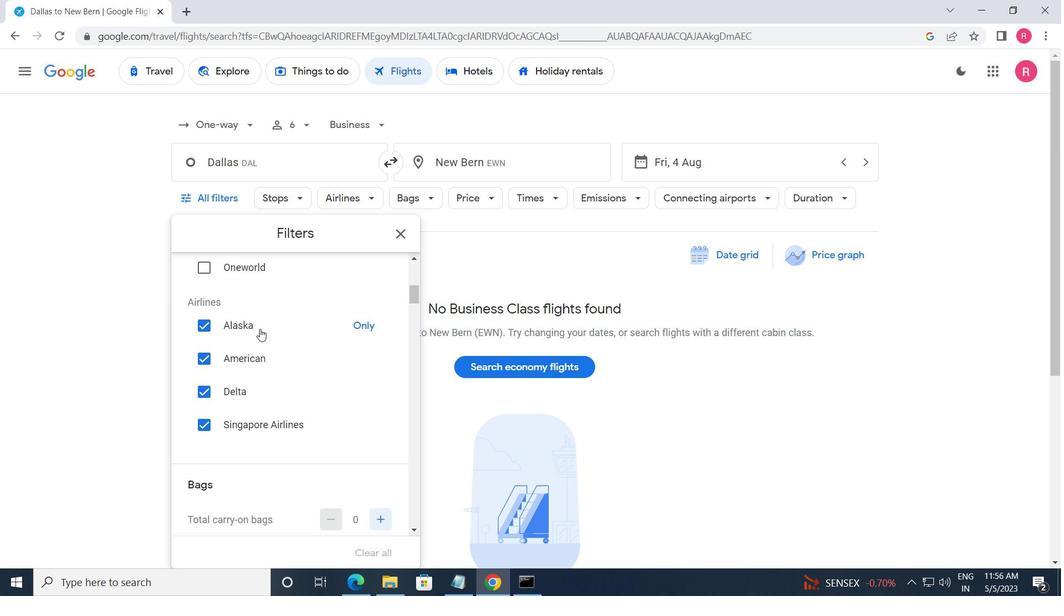 
Action: Mouse scrolled (259, 329) with delta (0, 0)
Screenshot: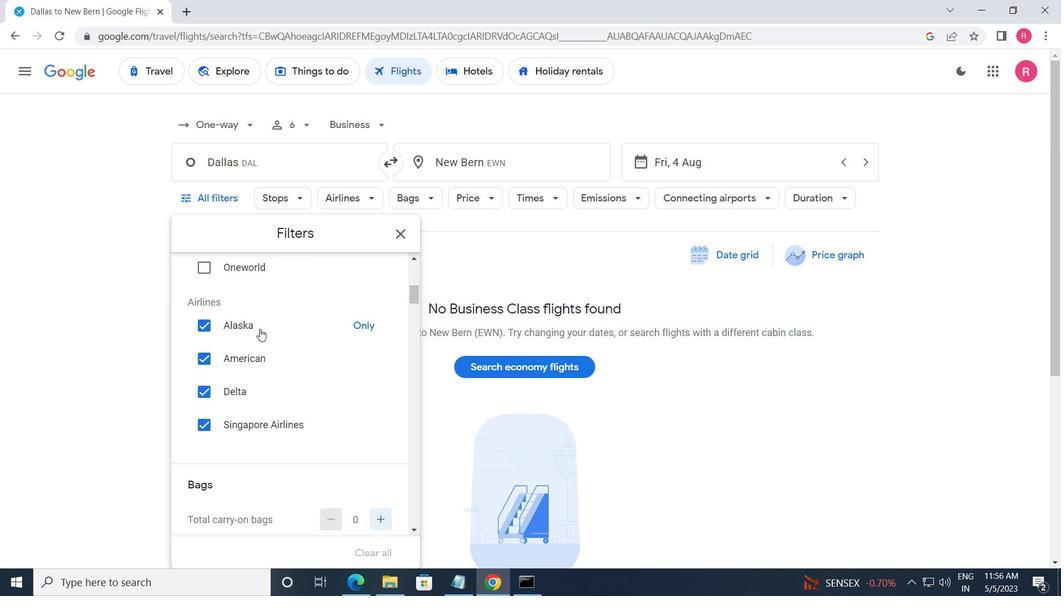 
Action: Mouse moved to (370, 355)
Screenshot: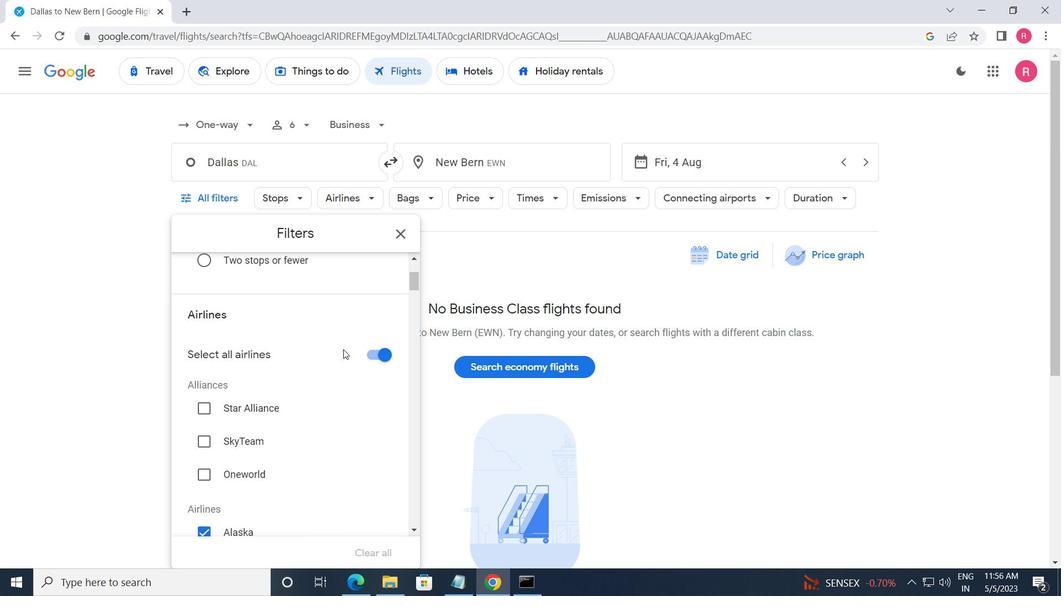 
Action: Mouse pressed left at (370, 355)
Screenshot: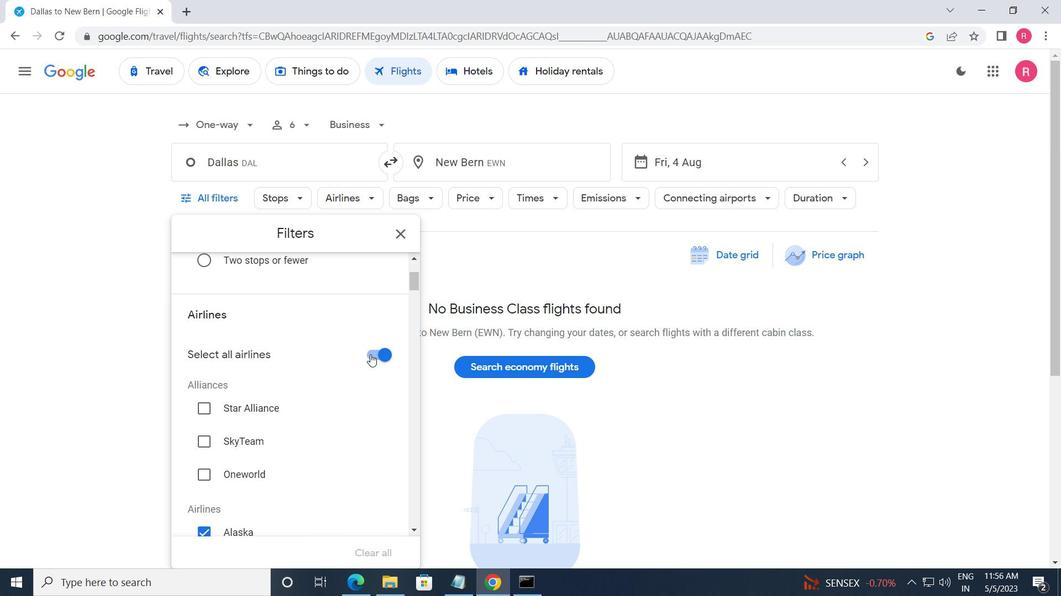 
Action: Mouse moved to (305, 365)
Screenshot: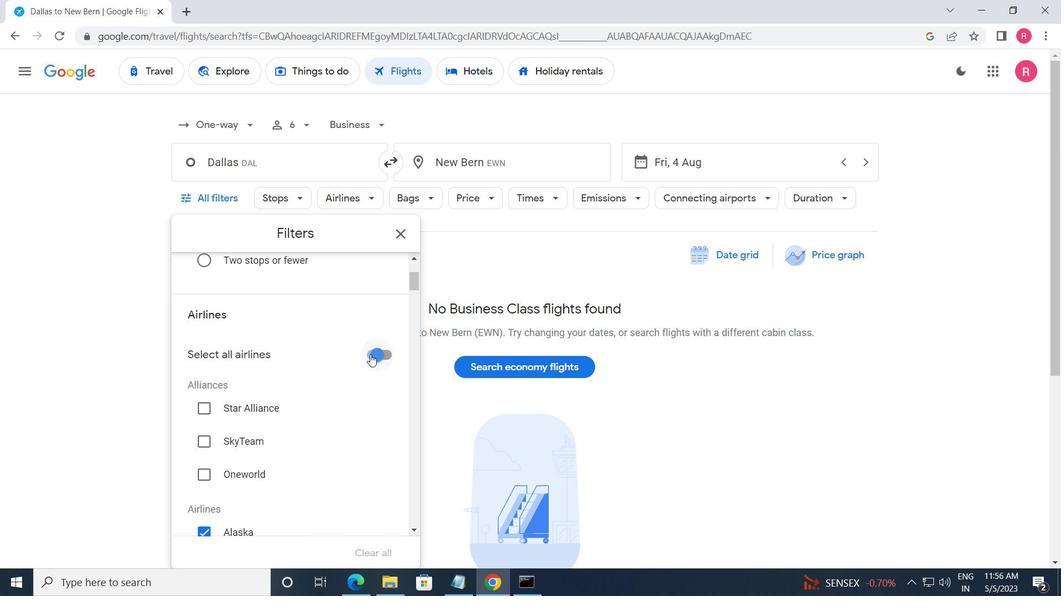 
Action: Mouse scrolled (305, 365) with delta (0, 0)
Screenshot: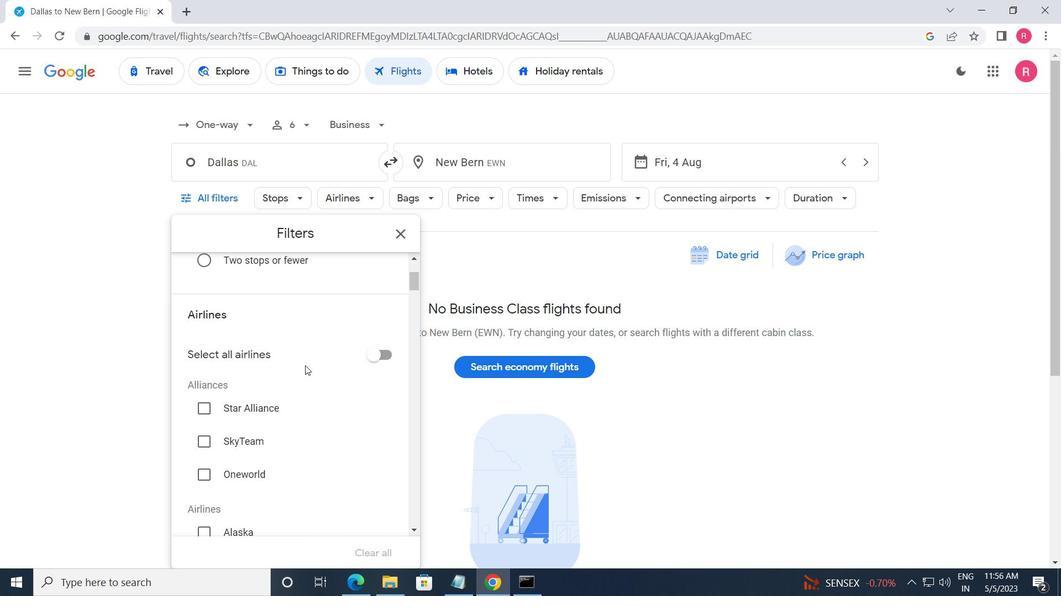 
Action: Mouse scrolled (305, 365) with delta (0, 0)
Screenshot: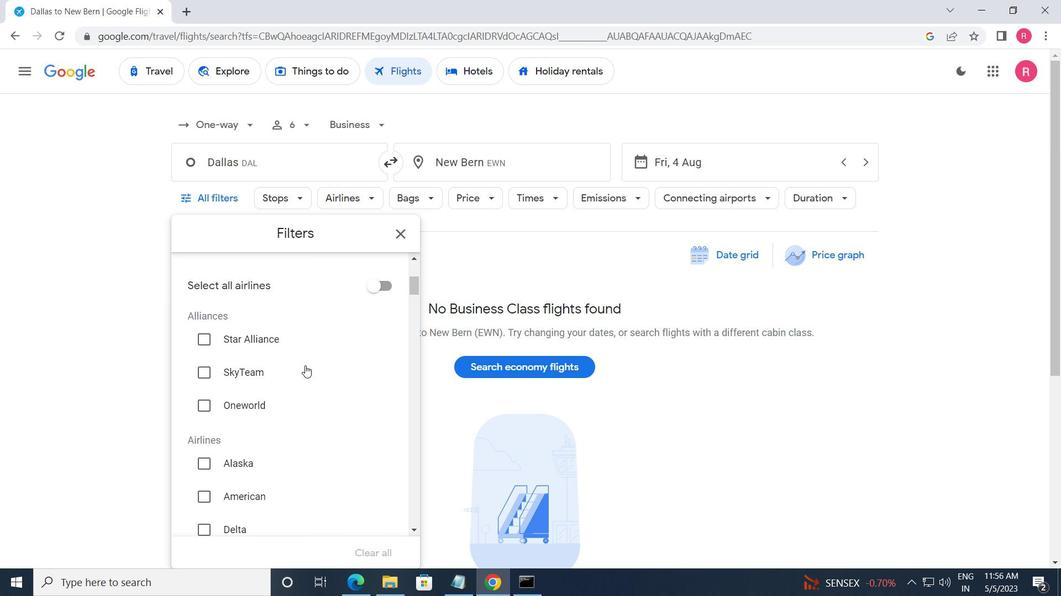 
Action: Mouse scrolled (305, 365) with delta (0, 0)
Screenshot: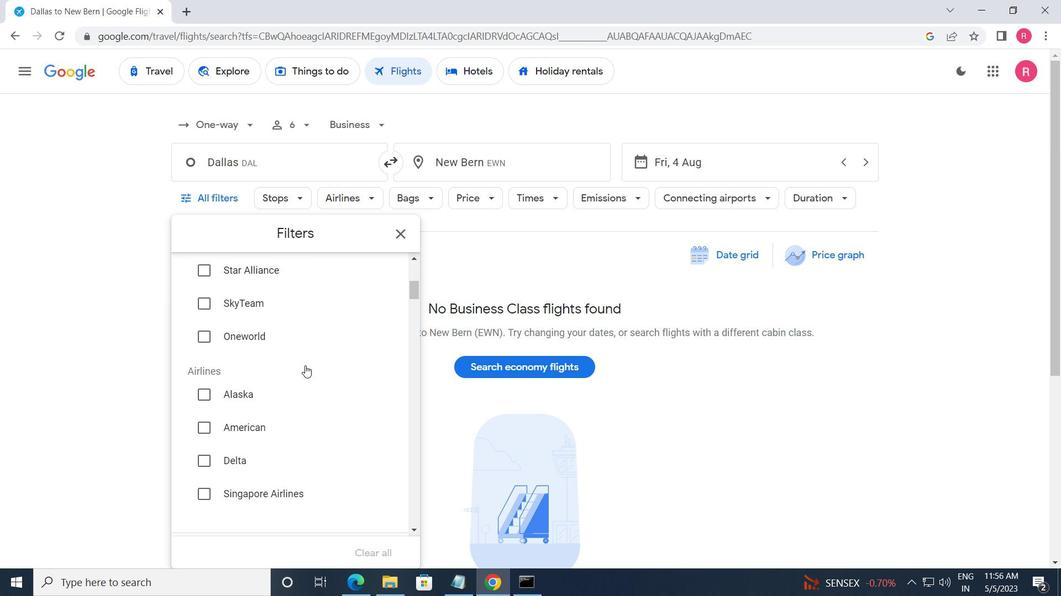 
Action: Mouse scrolled (305, 365) with delta (0, 0)
Screenshot: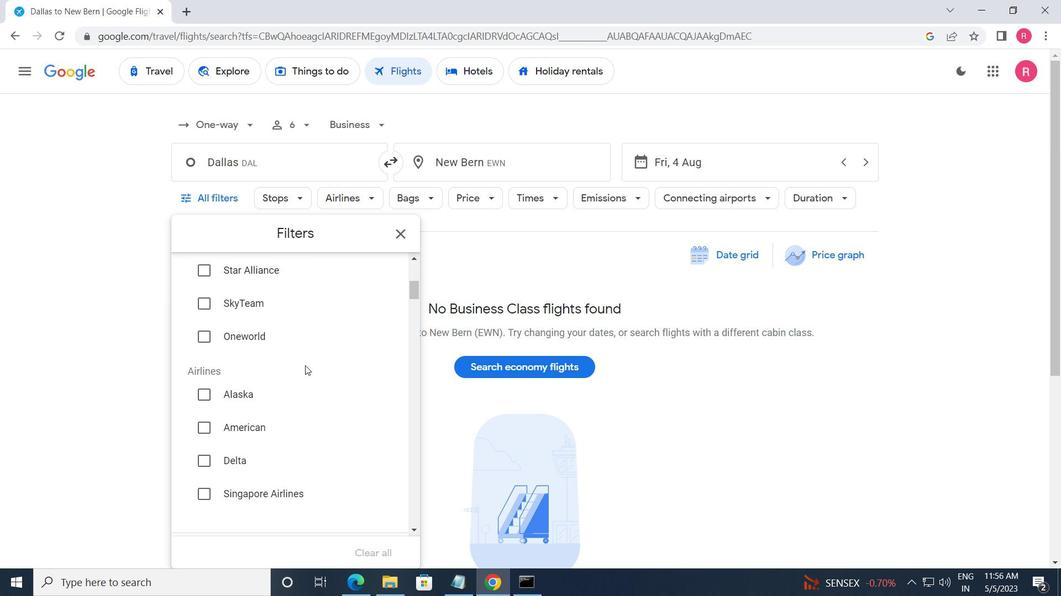 
Action: Mouse scrolled (305, 365) with delta (0, 0)
Screenshot: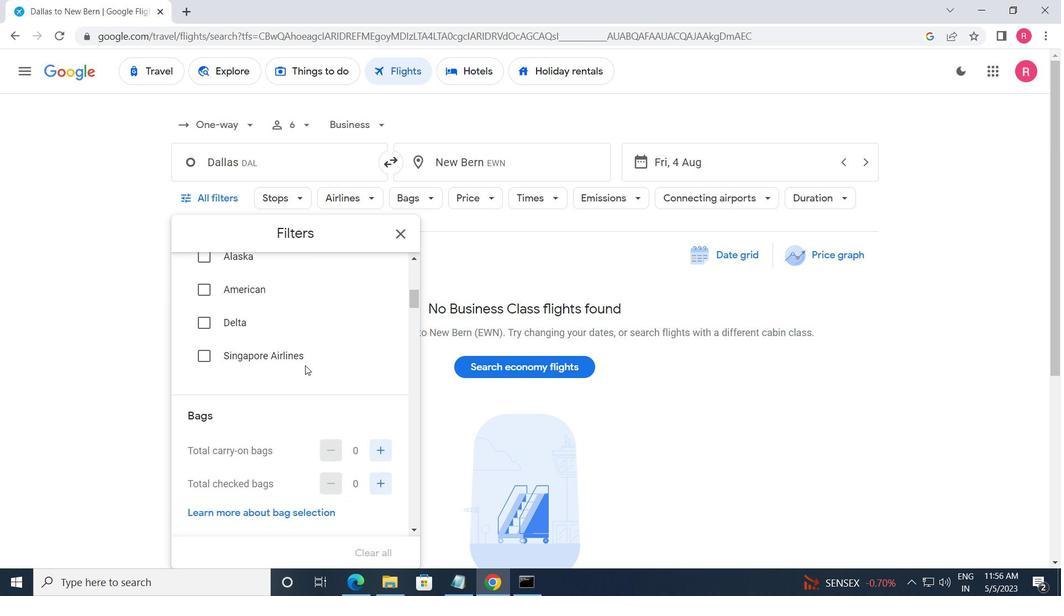 
Action: Mouse moved to (373, 410)
Screenshot: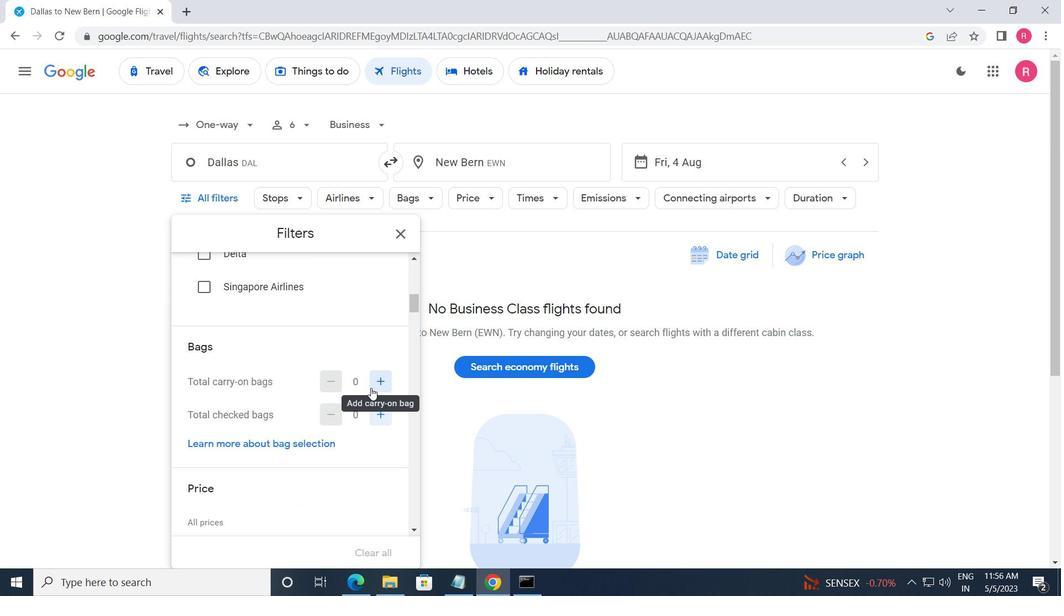 
Action: Mouse pressed left at (373, 410)
Screenshot: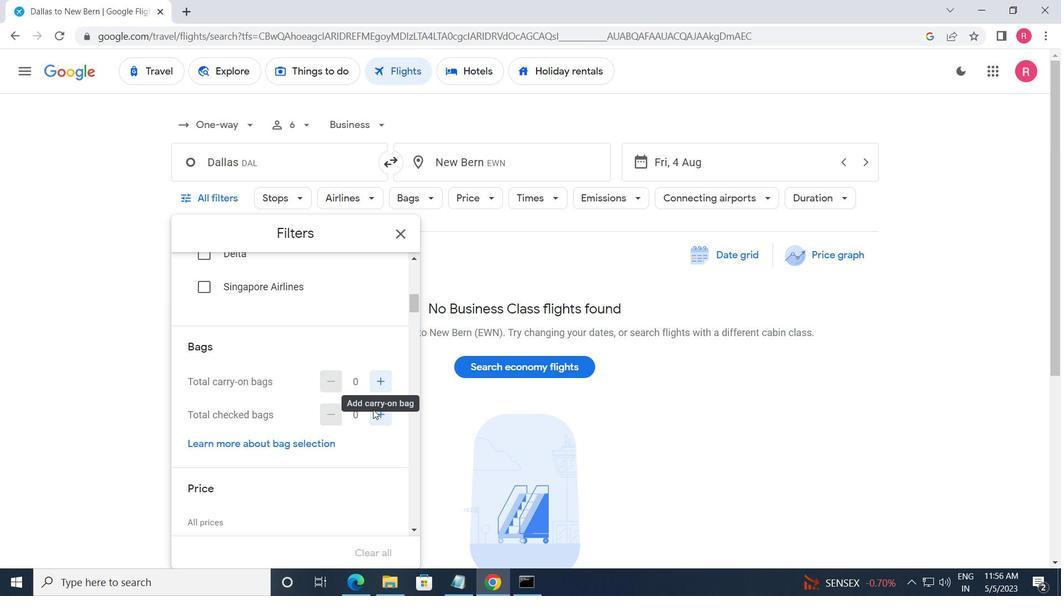 
Action: Mouse pressed left at (373, 410)
Screenshot: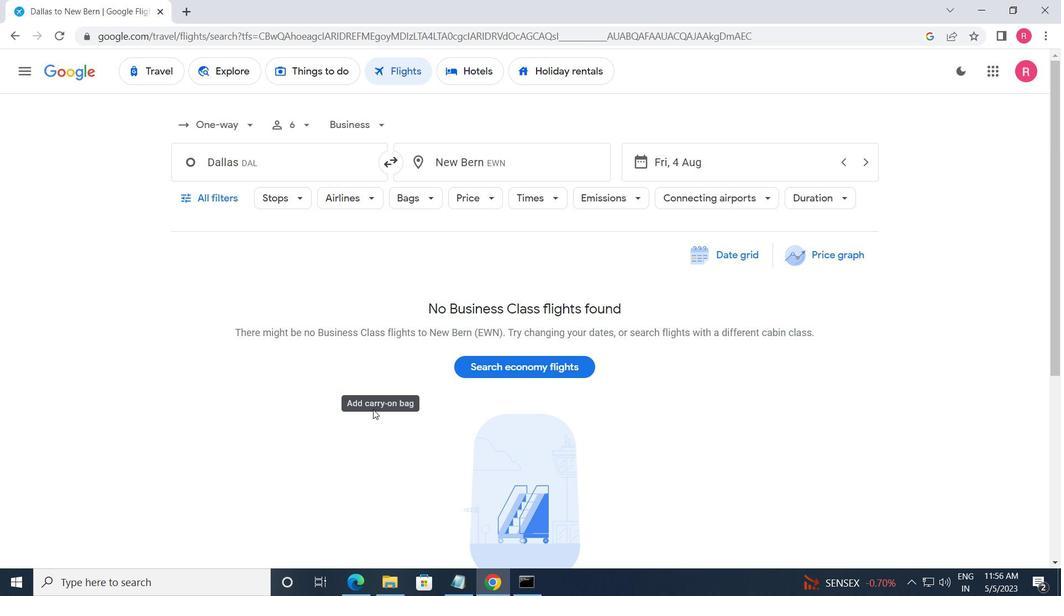 
Action: Mouse moved to (218, 195)
Screenshot: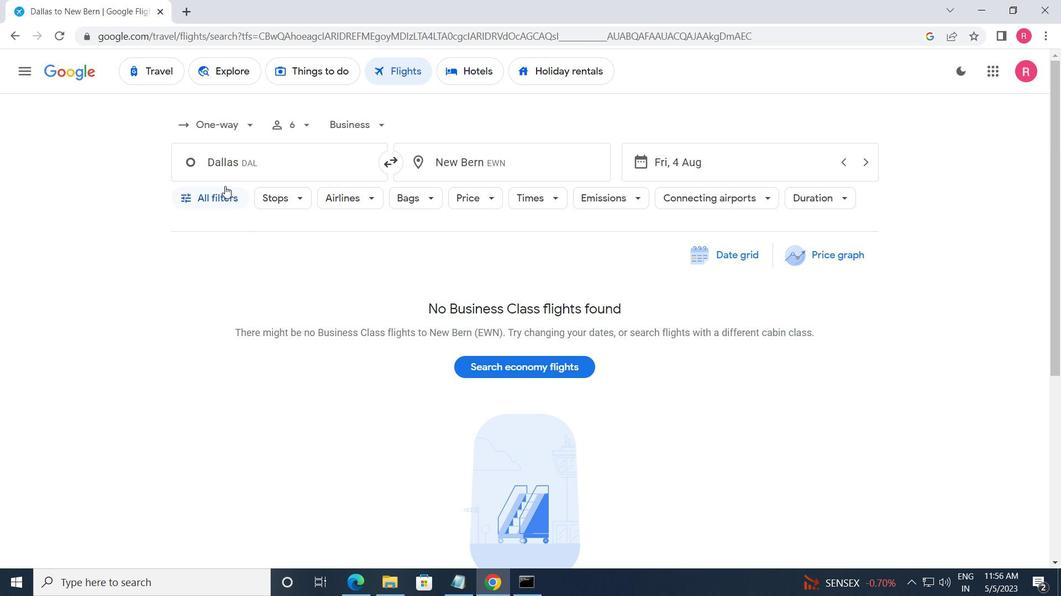 
Action: Mouse pressed left at (218, 195)
Screenshot: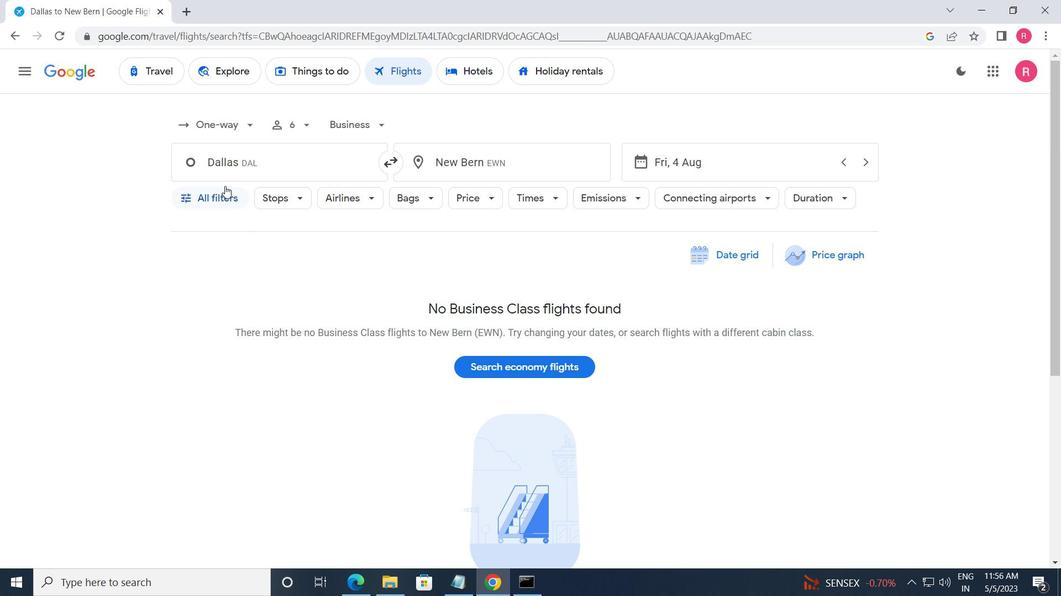 
Action: Mouse moved to (281, 381)
Screenshot: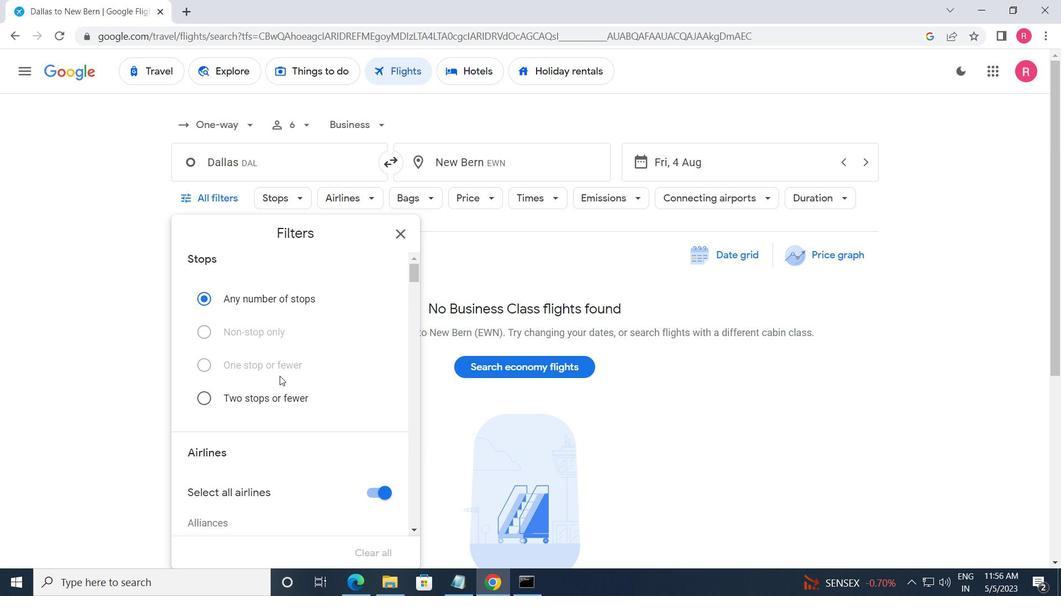 
Action: Mouse scrolled (281, 381) with delta (0, 0)
Screenshot: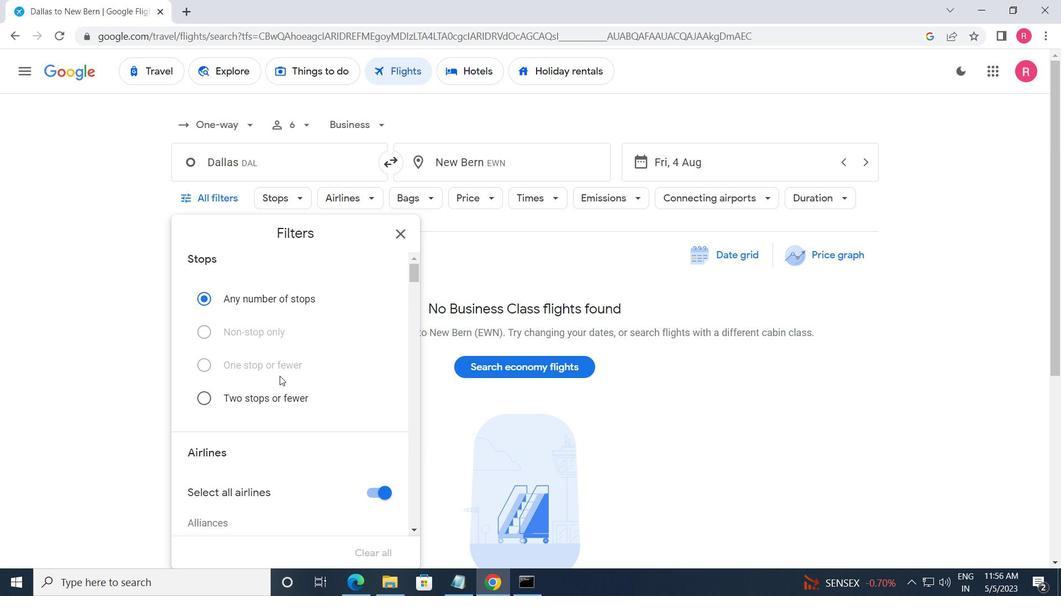 
Action: Mouse moved to (281, 382)
Screenshot: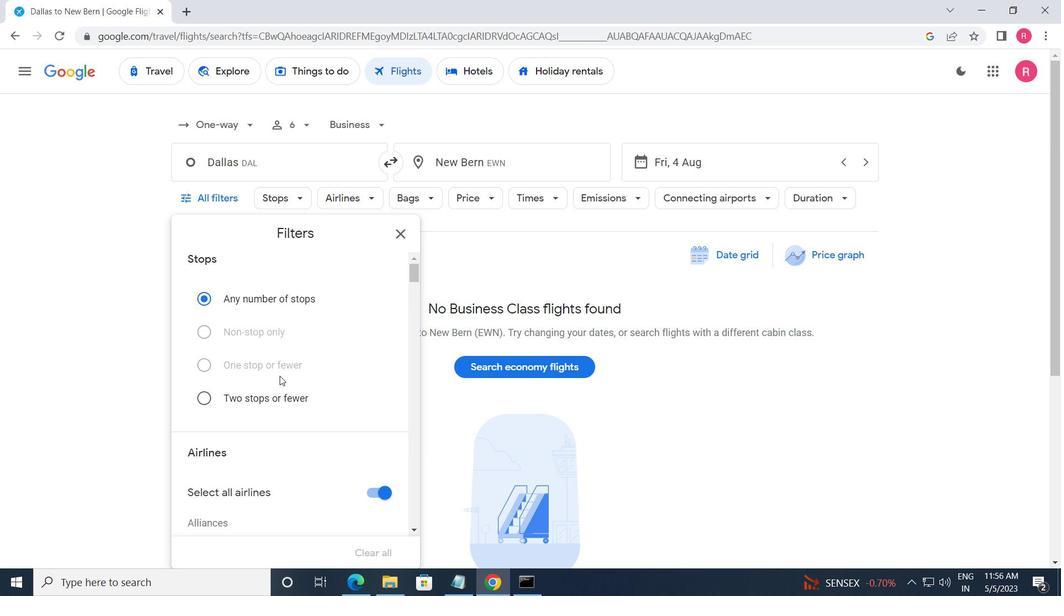 
Action: Mouse scrolled (281, 381) with delta (0, 0)
Screenshot: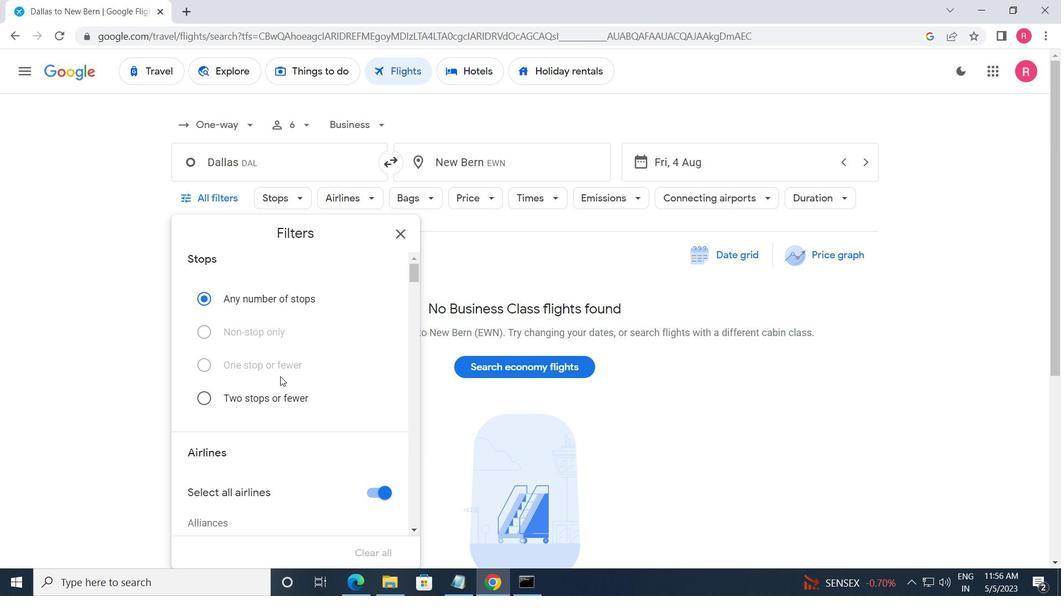 
Action: Mouse moved to (281, 383)
Screenshot: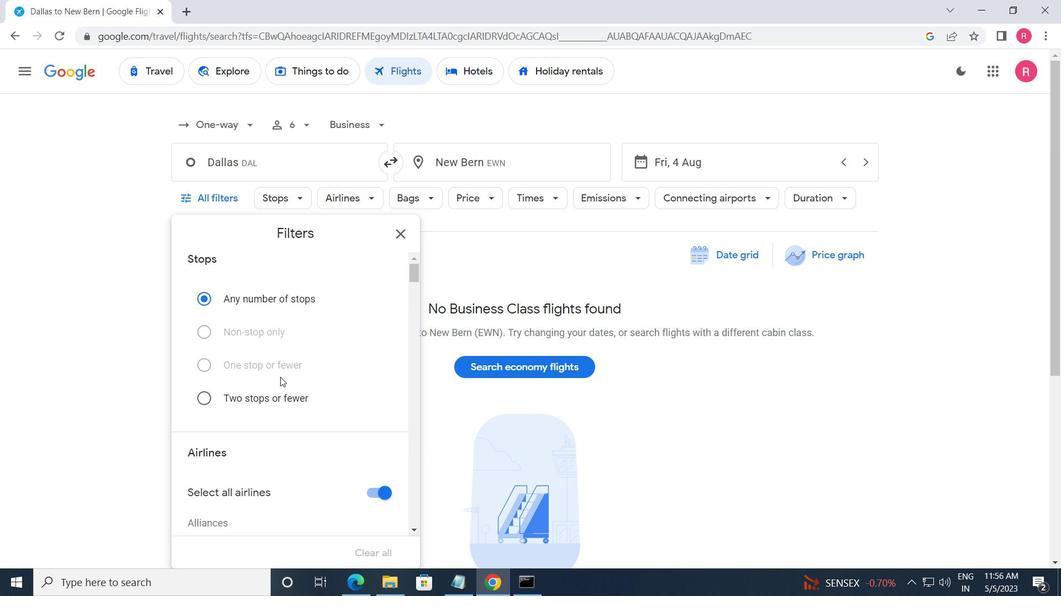 
Action: Mouse scrolled (281, 383) with delta (0, 0)
Screenshot: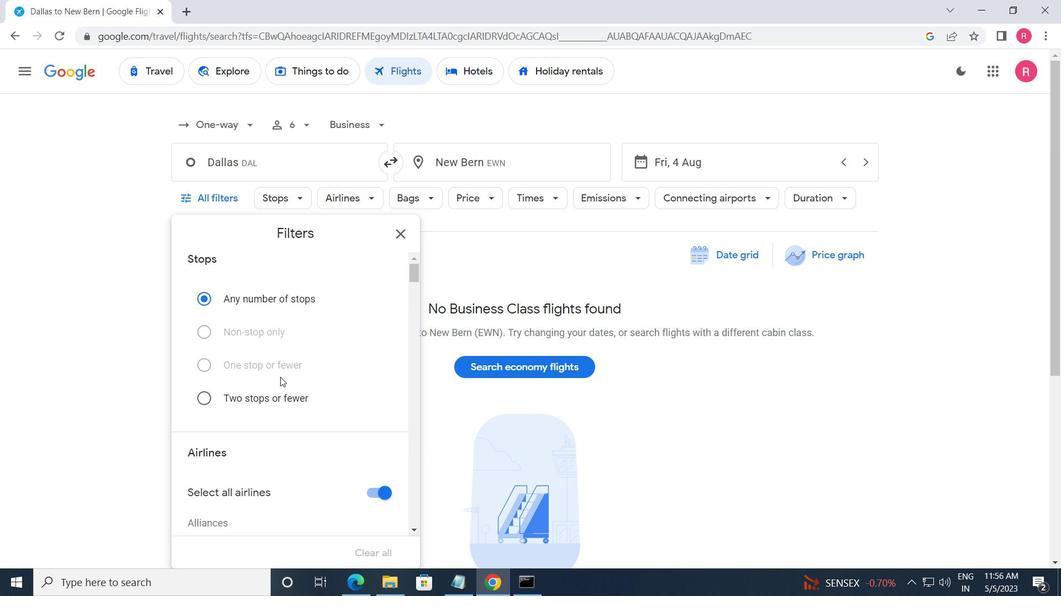 
Action: Mouse scrolled (281, 383) with delta (0, 0)
Screenshot: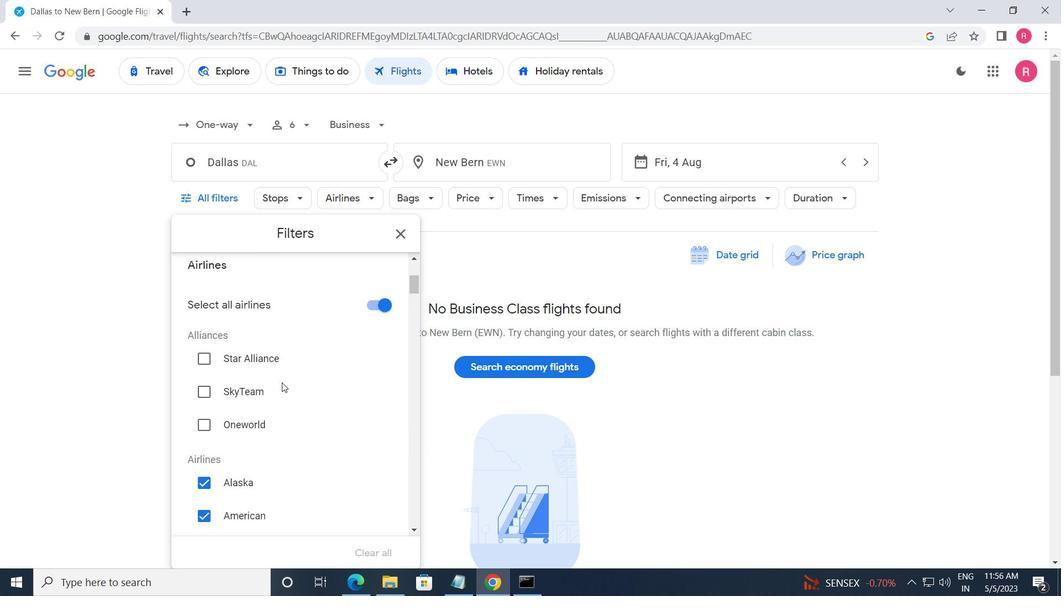 
Action: Mouse scrolled (281, 383) with delta (0, 0)
Screenshot: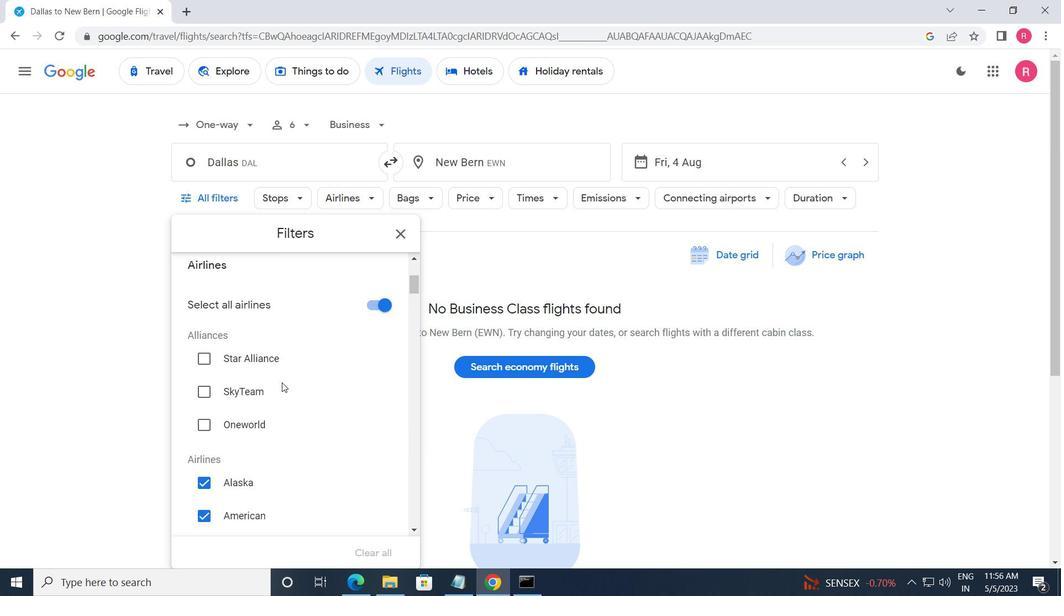 
Action: Mouse scrolled (281, 383) with delta (0, 0)
Screenshot: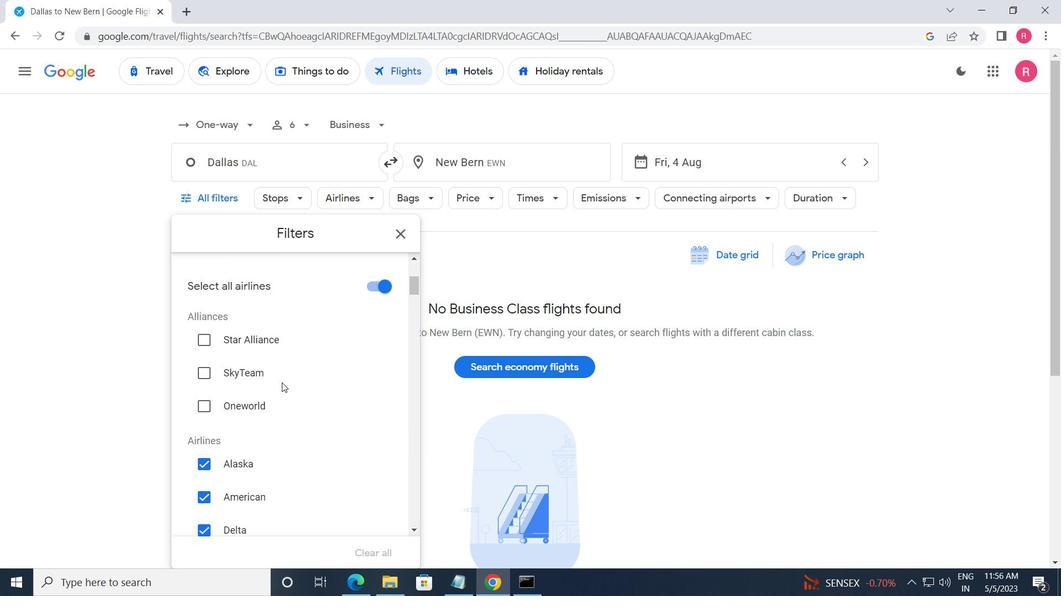 
Action: Mouse scrolled (281, 383) with delta (0, 0)
Screenshot: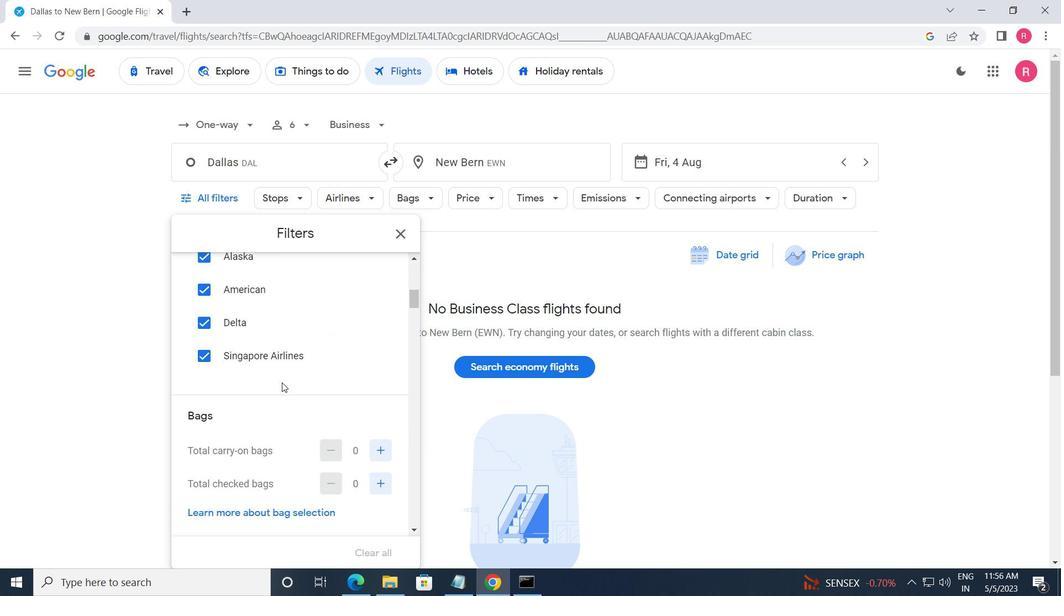 
Action: Mouse scrolled (281, 383) with delta (0, 0)
Screenshot: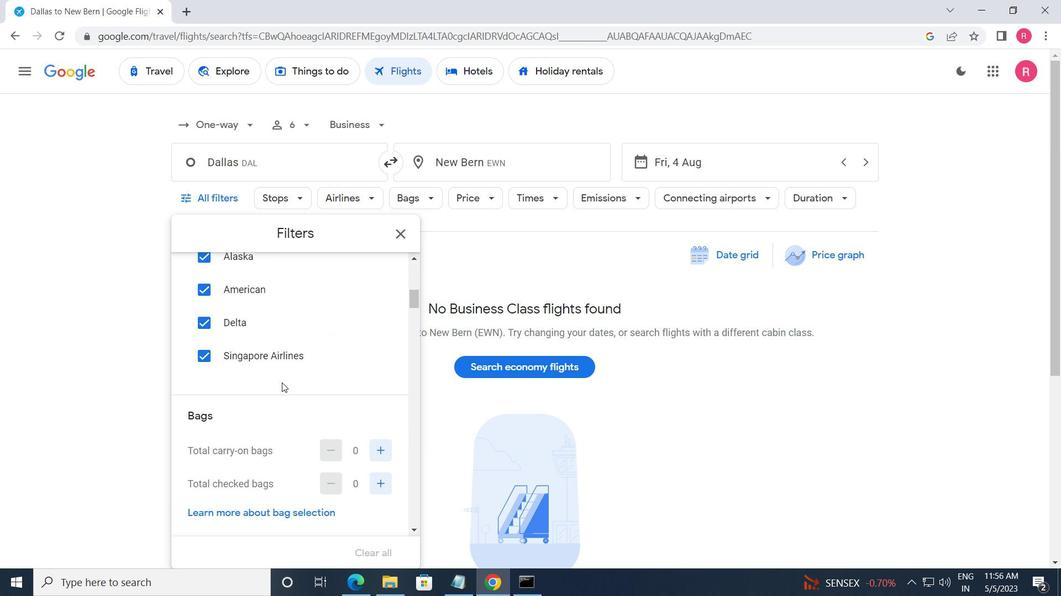 
Action: Mouse moved to (381, 352)
Screenshot: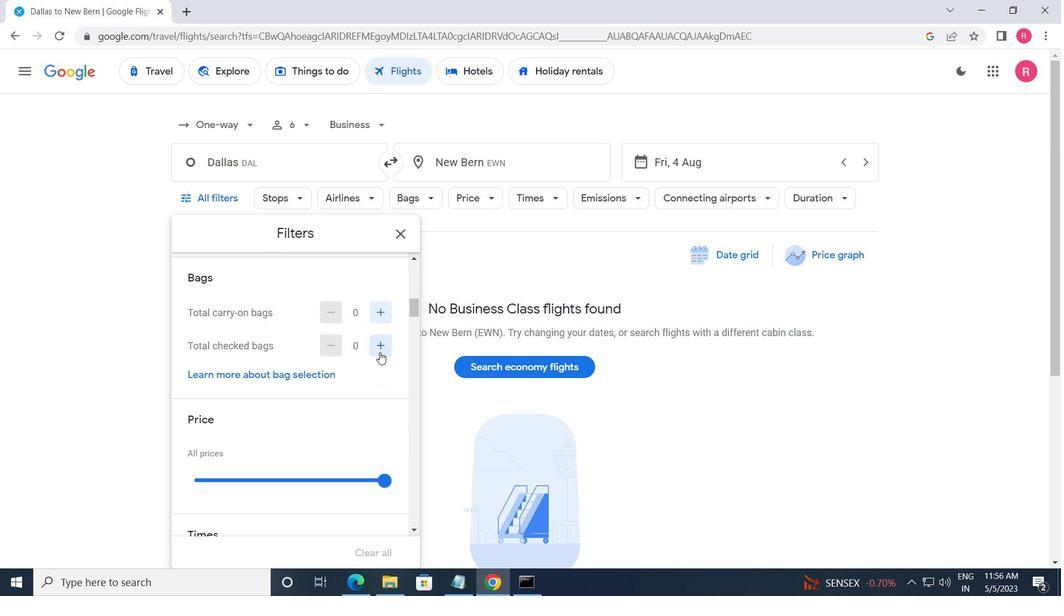 
Action: Mouse pressed left at (381, 352)
Screenshot: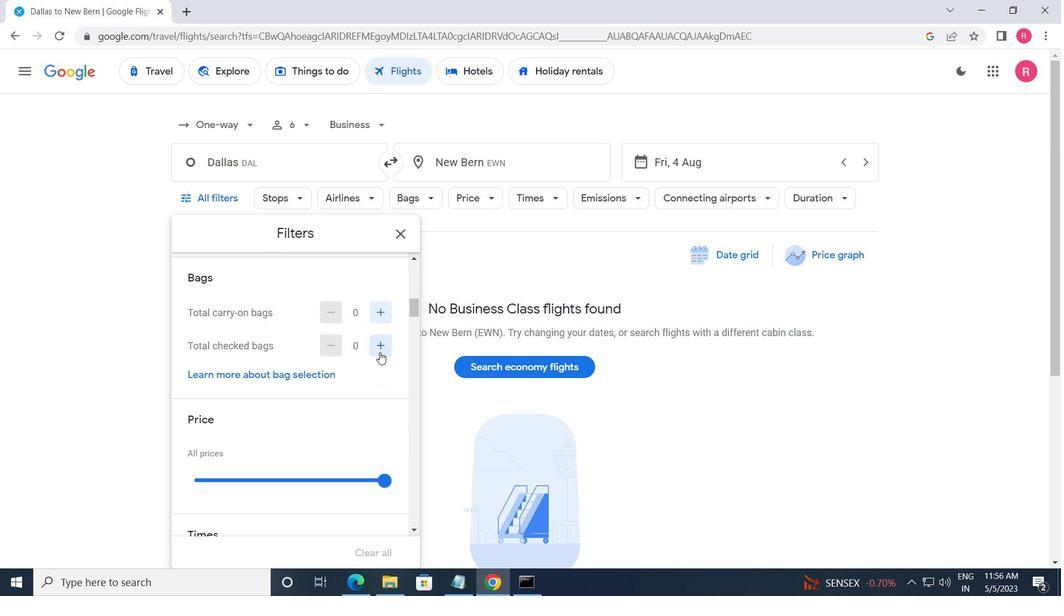 
Action: Mouse pressed left at (381, 352)
Screenshot: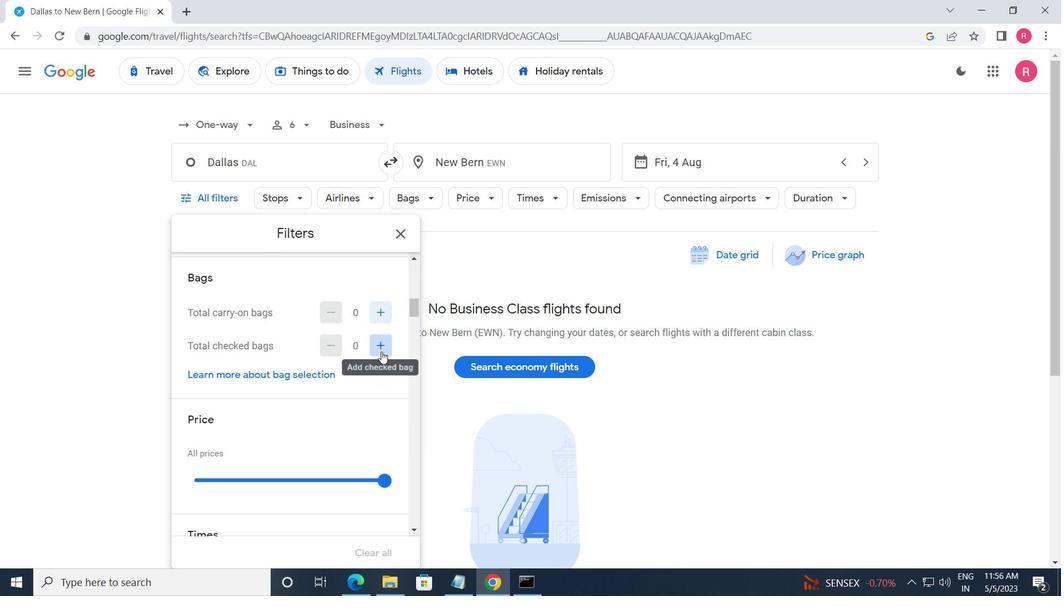 
Action: Mouse pressed left at (381, 352)
Screenshot: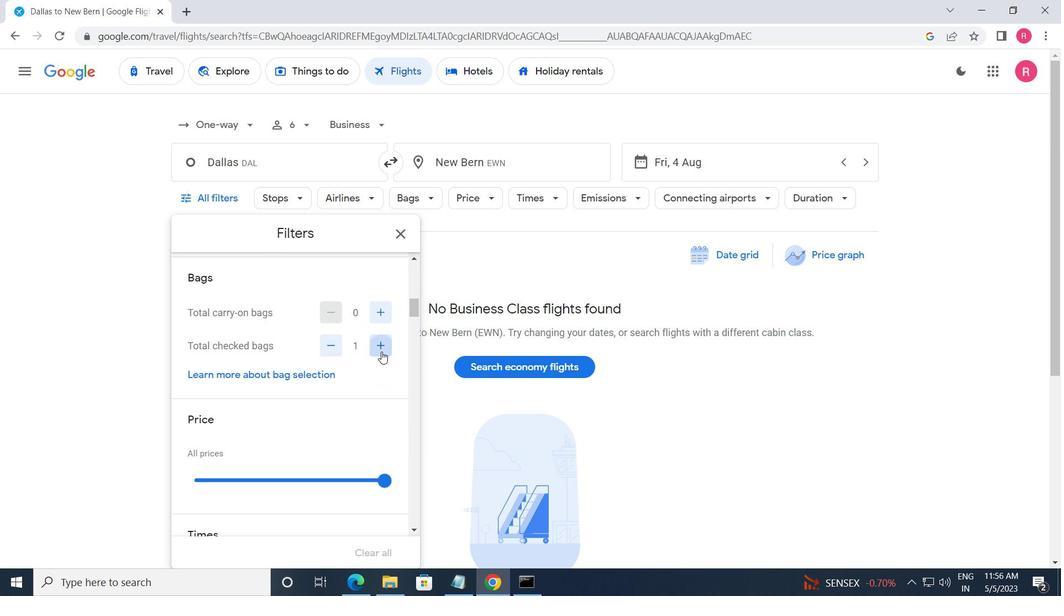 
Action: Mouse pressed left at (381, 352)
Screenshot: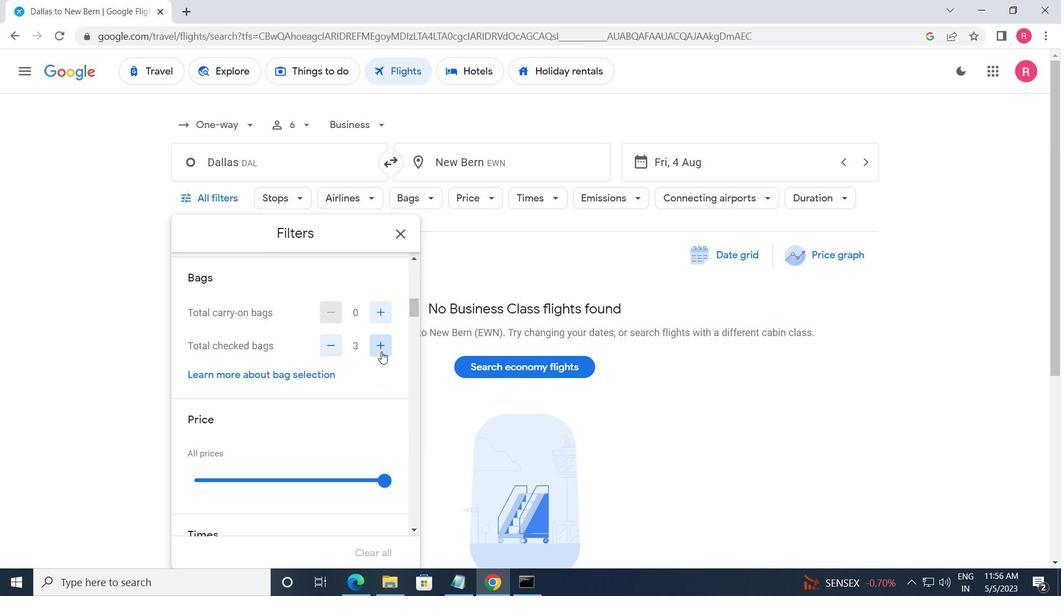 
Action: Mouse moved to (333, 379)
Screenshot: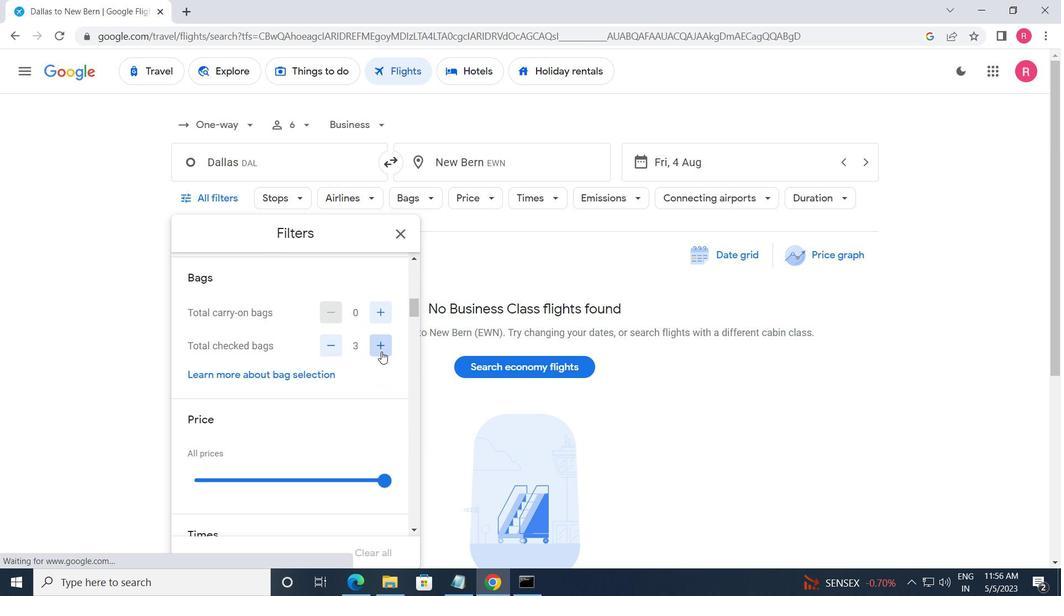 
Action: Mouse scrolled (333, 379) with delta (0, 0)
Screenshot: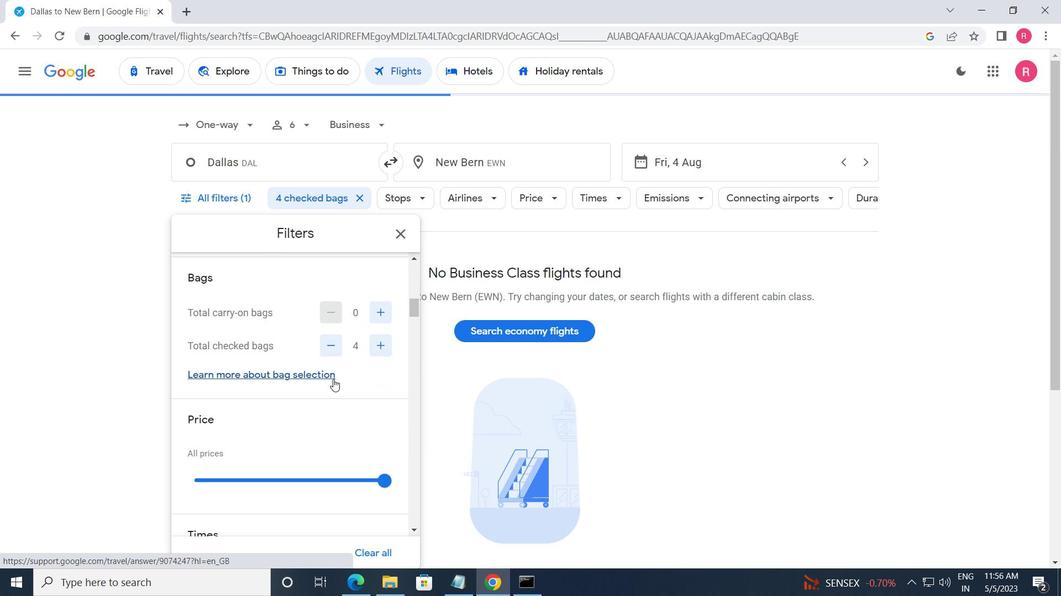
Action: Mouse moved to (371, 413)
Screenshot: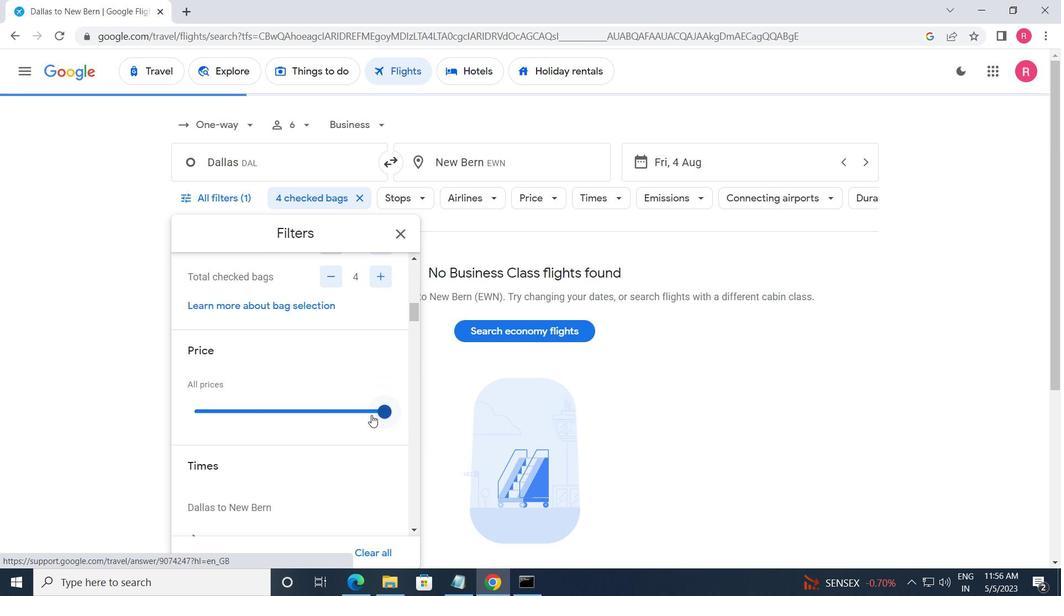 
Action: Mouse pressed left at (371, 413)
Screenshot: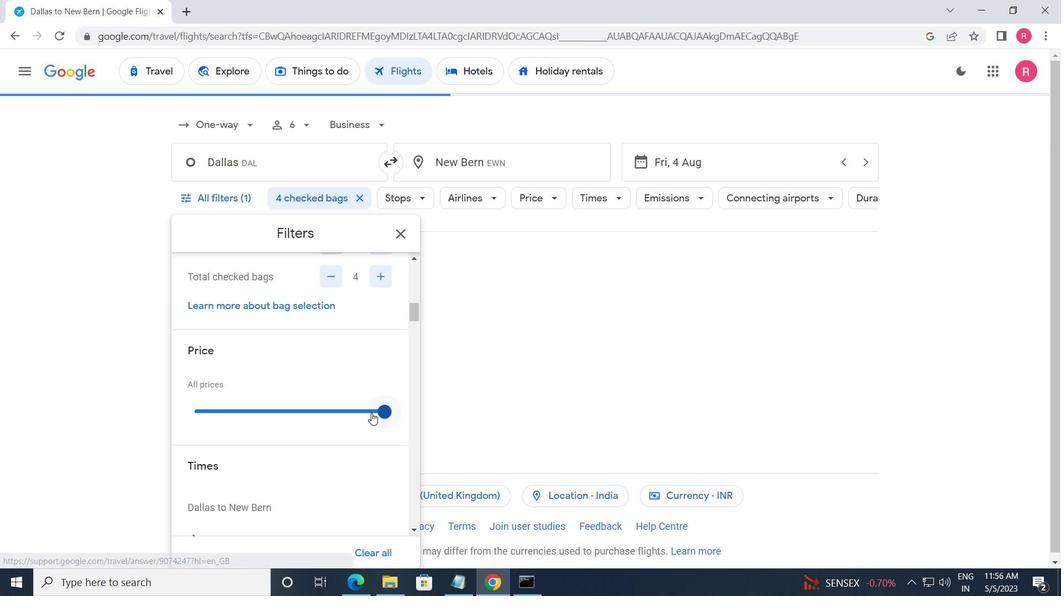 
Action: Mouse moved to (304, 352)
Screenshot: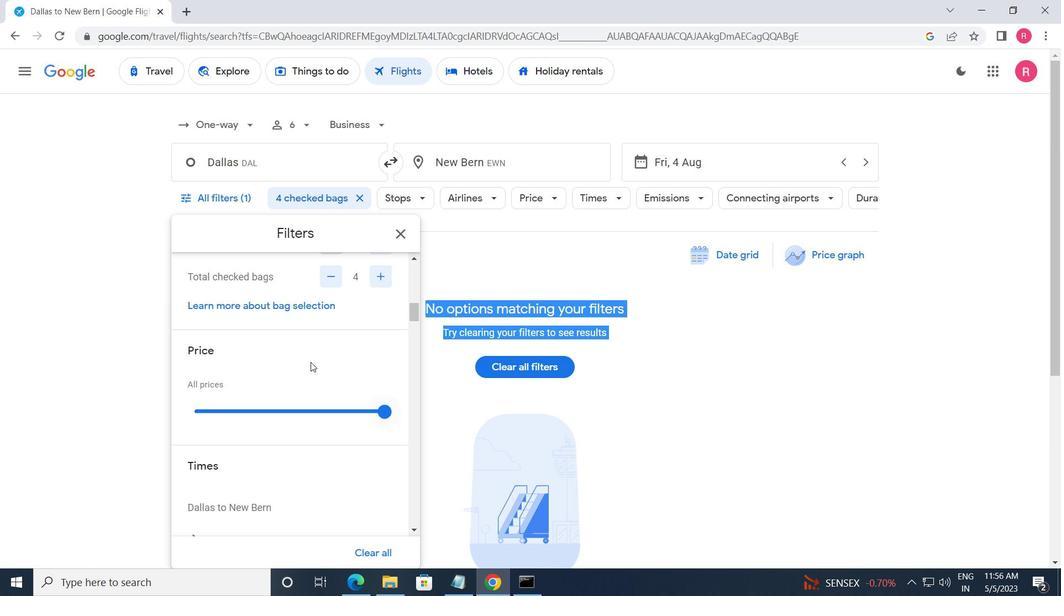 
Action: Mouse scrolled (304, 352) with delta (0, 0)
Screenshot: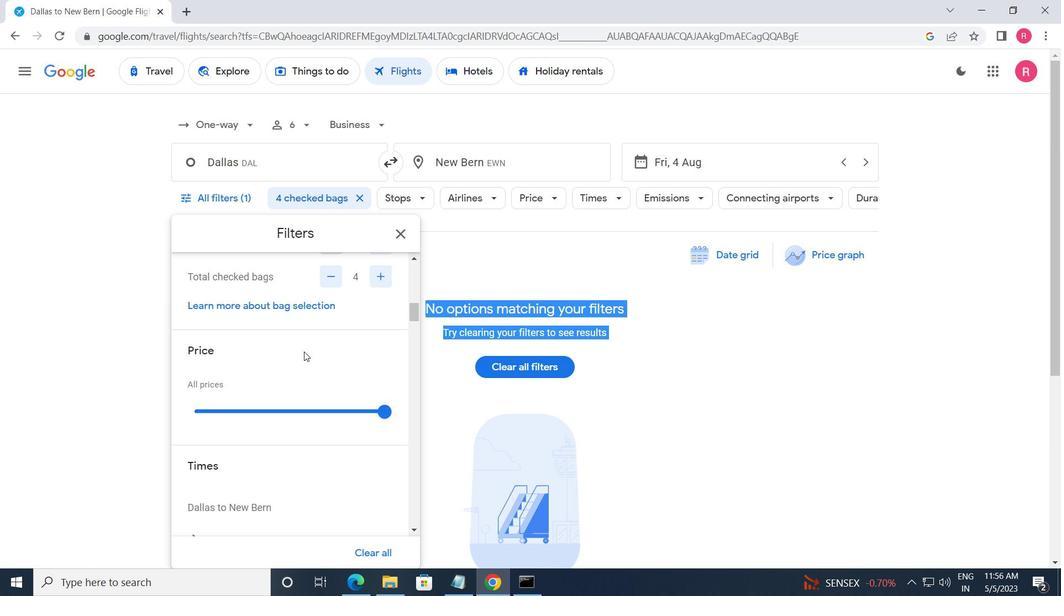 
Action: Mouse moved to (304, 352)
Screenshot: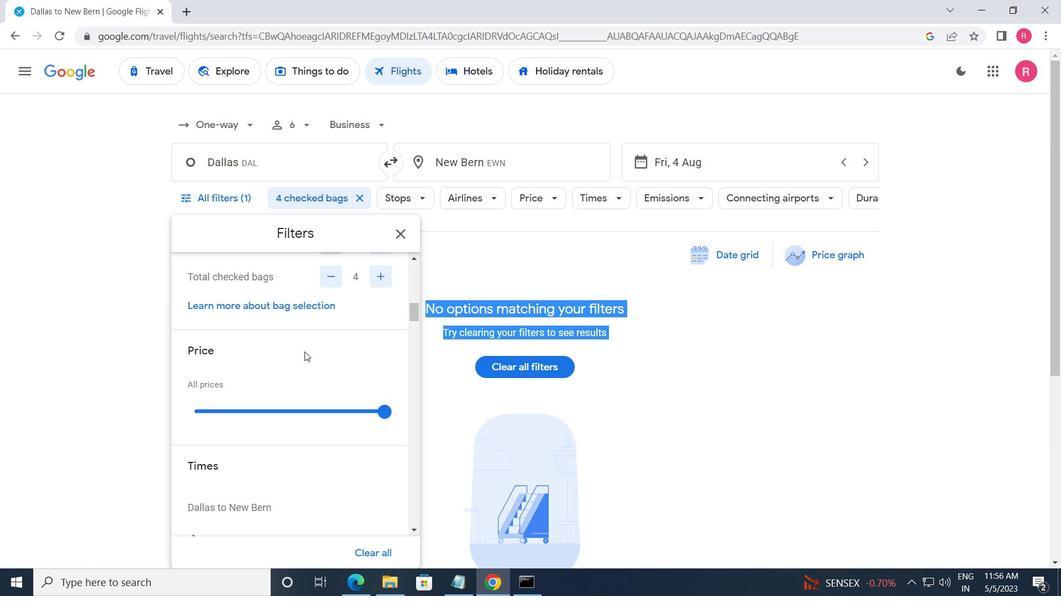 
Action: Mouse scrolled (304, 352) with delta (0, 0)
Screenshot: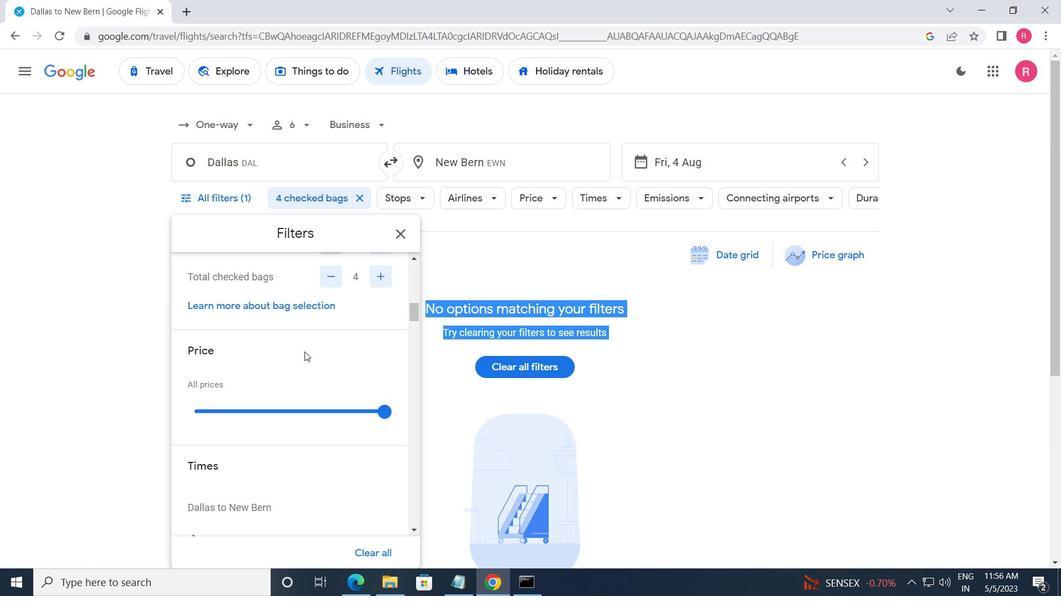 
Action: Mouse moved to (307, 369)
Screenshot: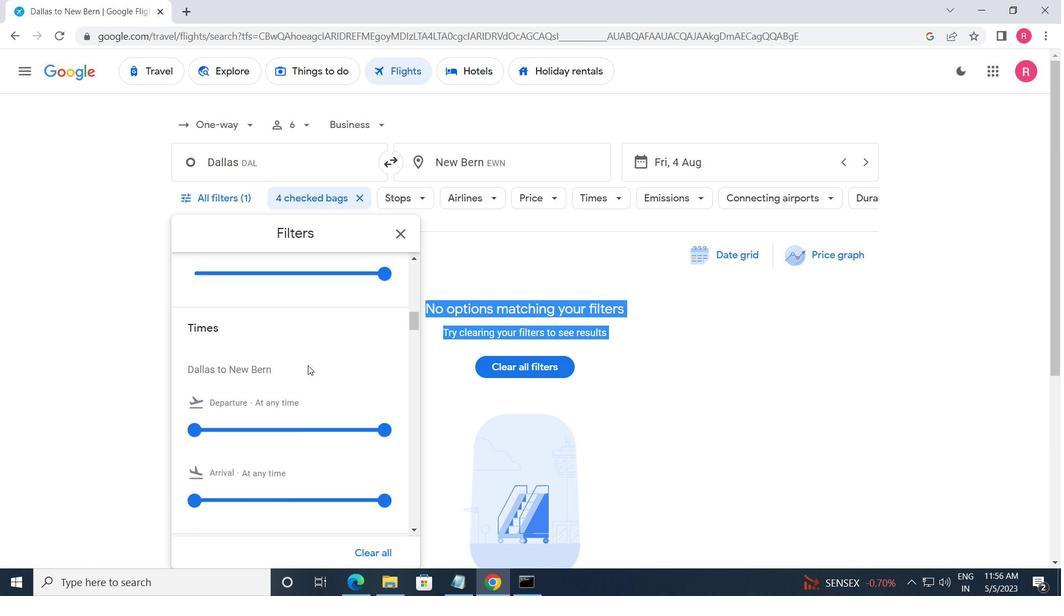 
Action: Mouse scrolled (307, 369) with delta (0, 0)
Screenshot: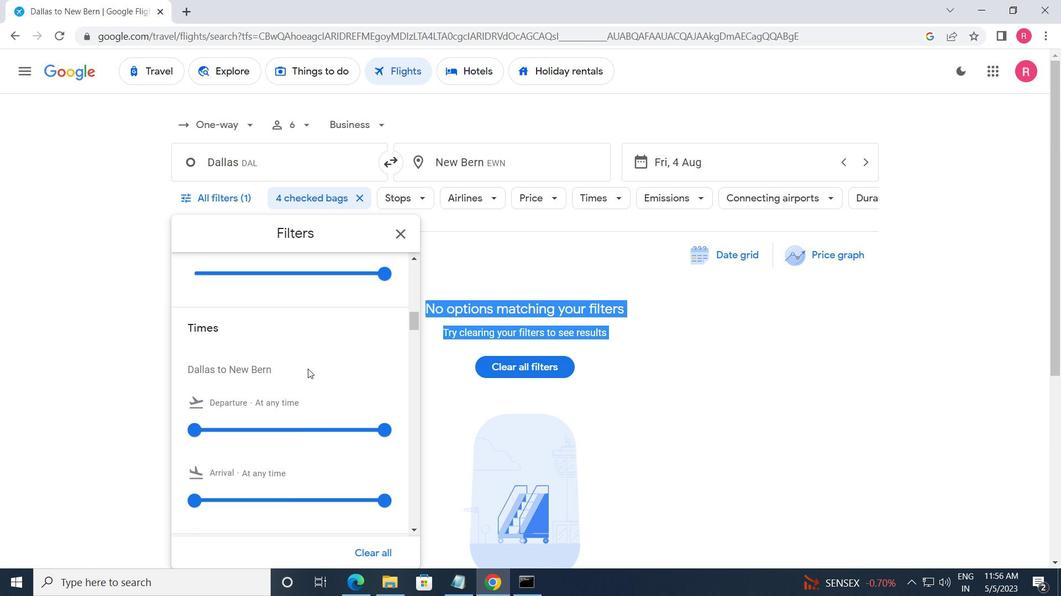 
Action: Mouse moved to (198, 363)
Screenshot: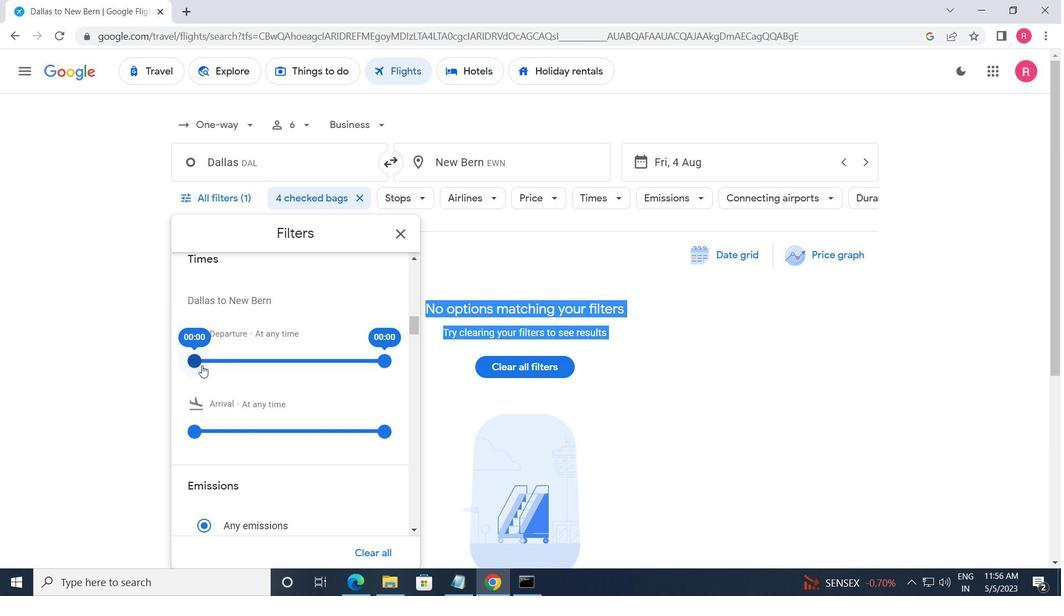 
Action: Mouse pressed left at (198, 363)
Screenshot: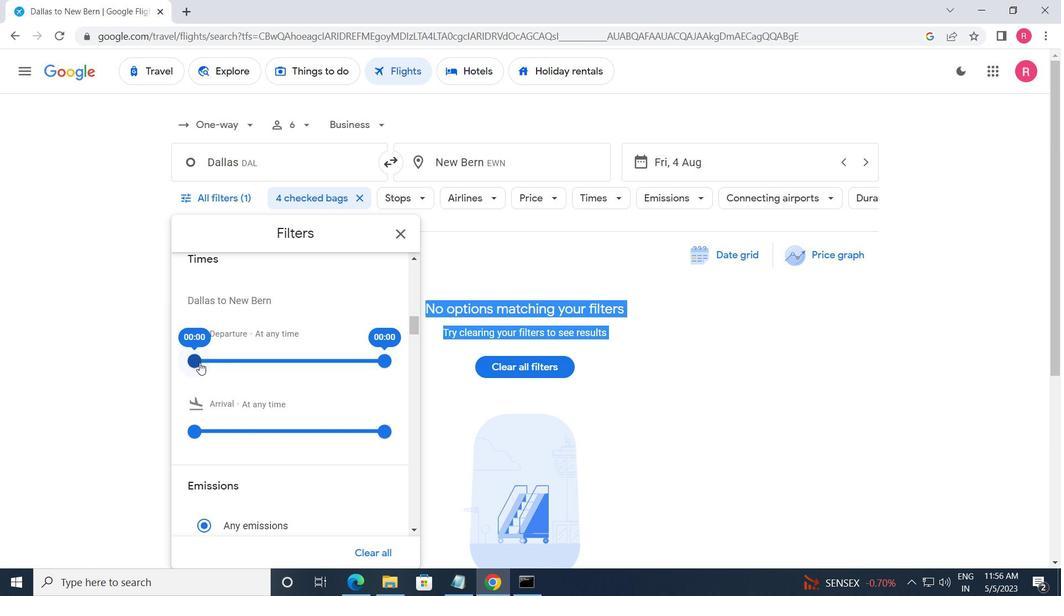 
Action: Mouse moved to (404, 238)
Screenshot: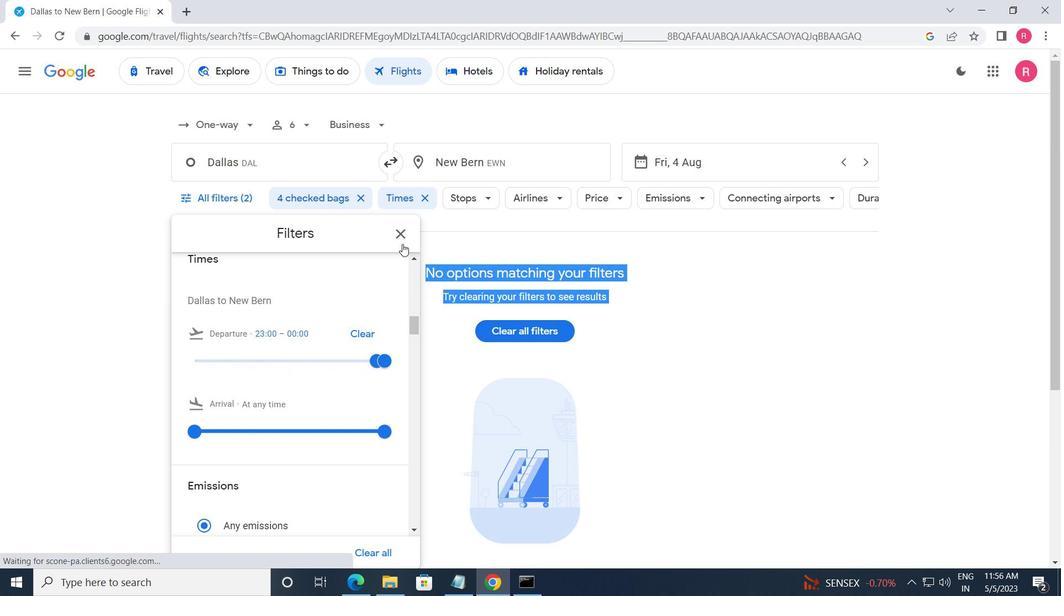 
Action: Mouse pressed left at (404, 238)
Screenshot: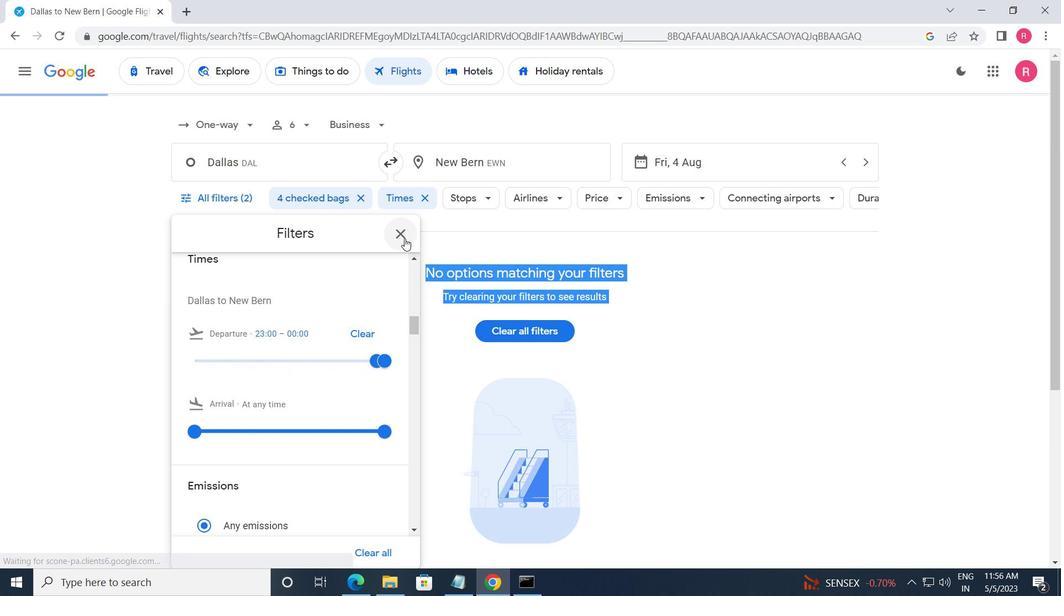 
Action: Mouse moved to (404, 238)
Screenshot: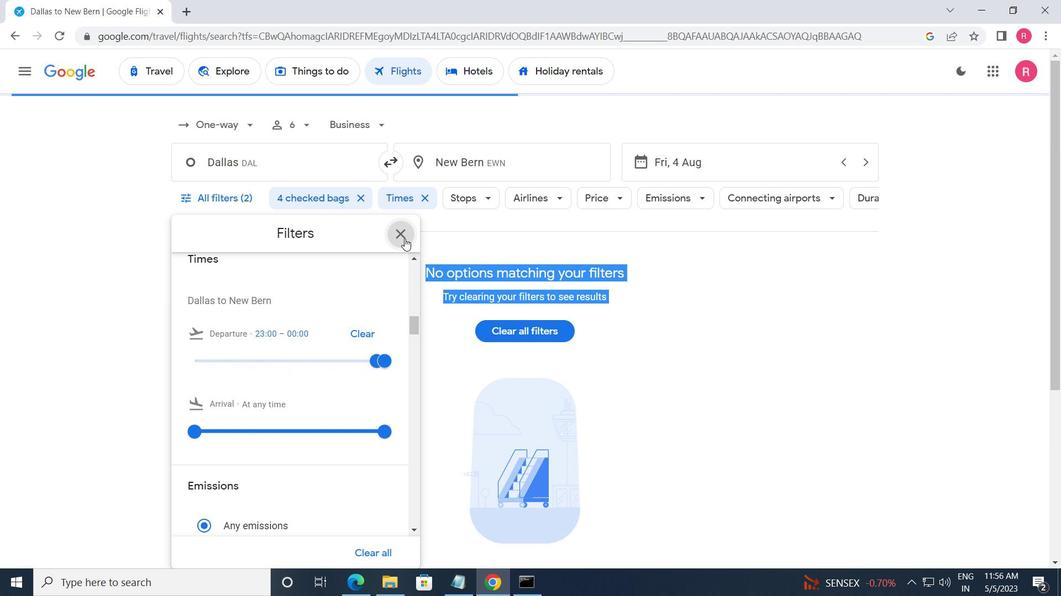 
